 Task: Find connections with filter location Llucmajor with filter topic #branding with filter profile language French with filter current company ICICI Bank with filter school Noida International University with filter industry Executive Search Services with filter service category HR Consulting with filter keywords title Accounts Payable/Receivable Clerk
Action: Mouse moved to (492, 57)
Screenshot: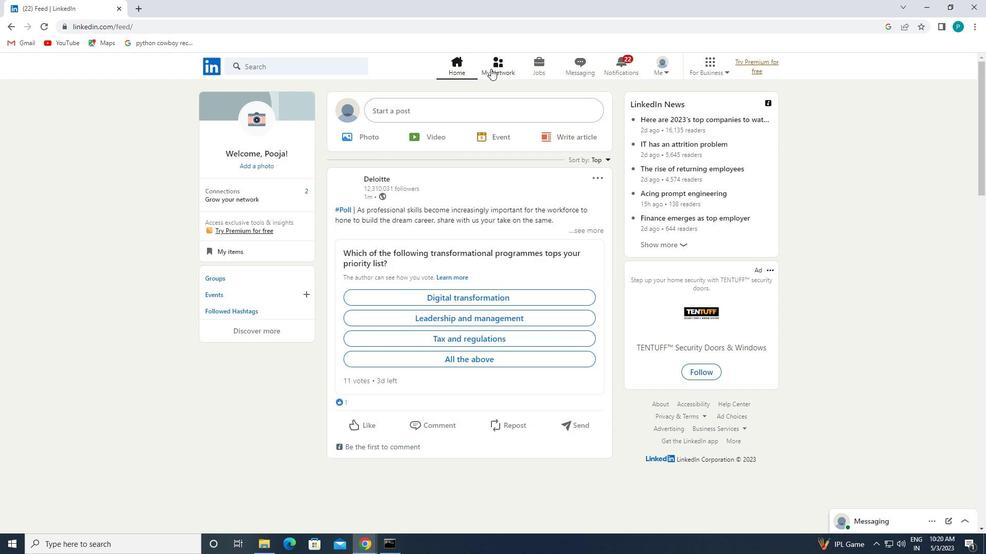
Action: Mouse pressed left at (492, 57)
Screenshot: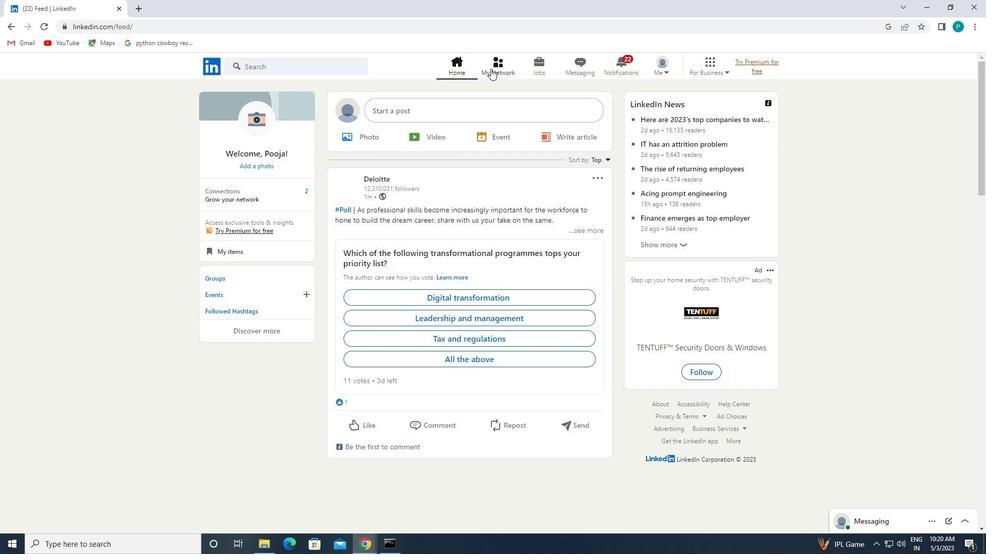 
Action: Mouse moved to (299, 120)
Screenshot: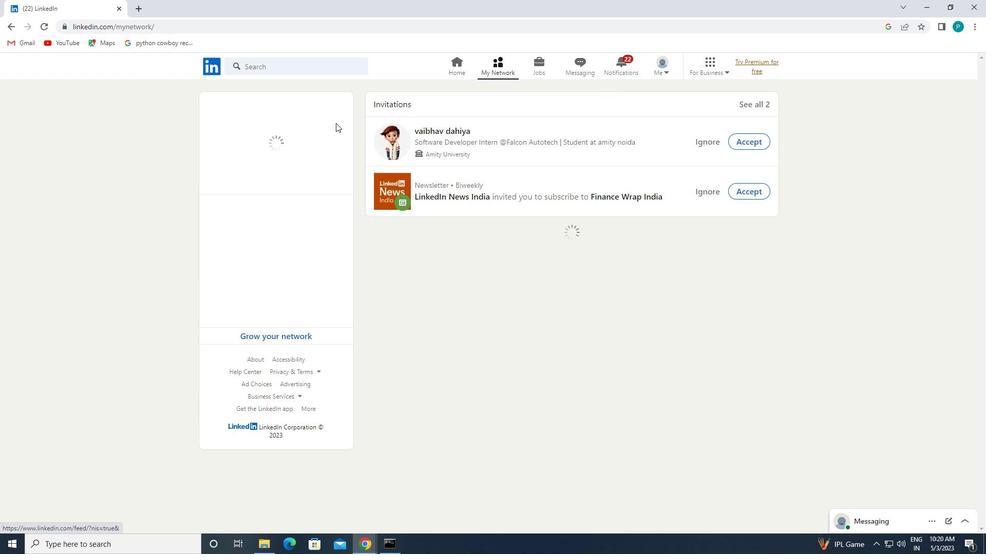 
Action: Mouse pressed left at (299, 120)
Screenshot: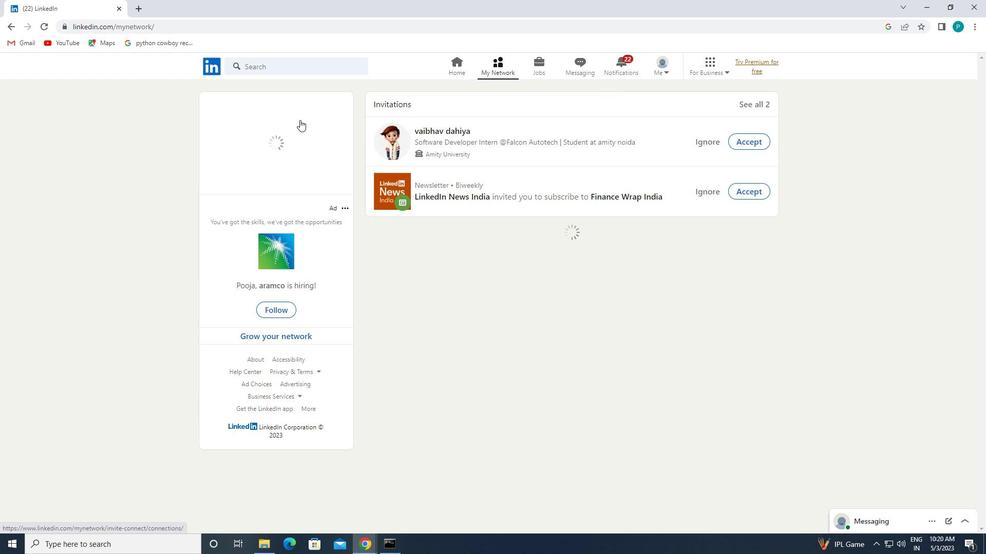 
Action: Mouse moved to (576, 126)
Screenshot: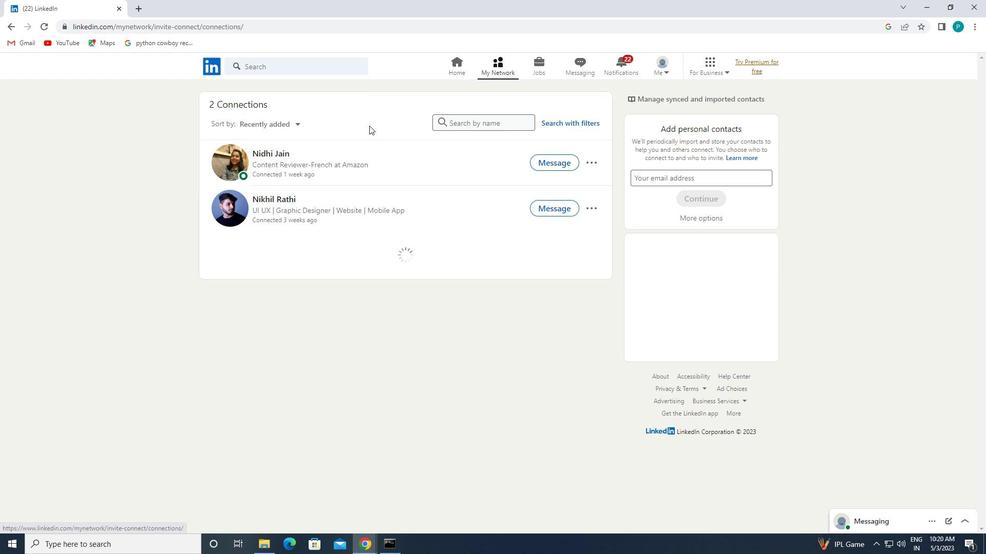 
Action: Mouse pressed left at (576, 126)
Screenshot: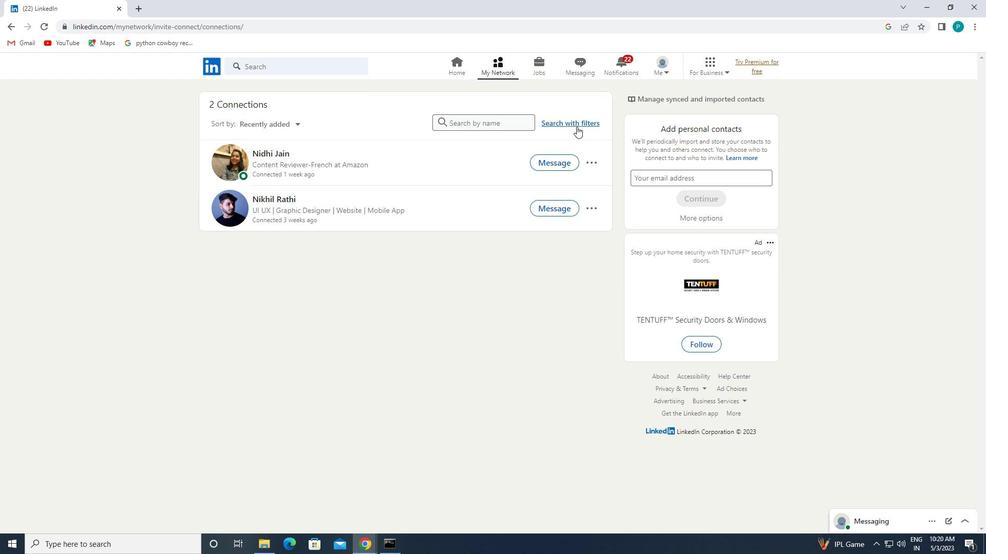 
Action: Mouse moved to (521, 100)
Screenshot: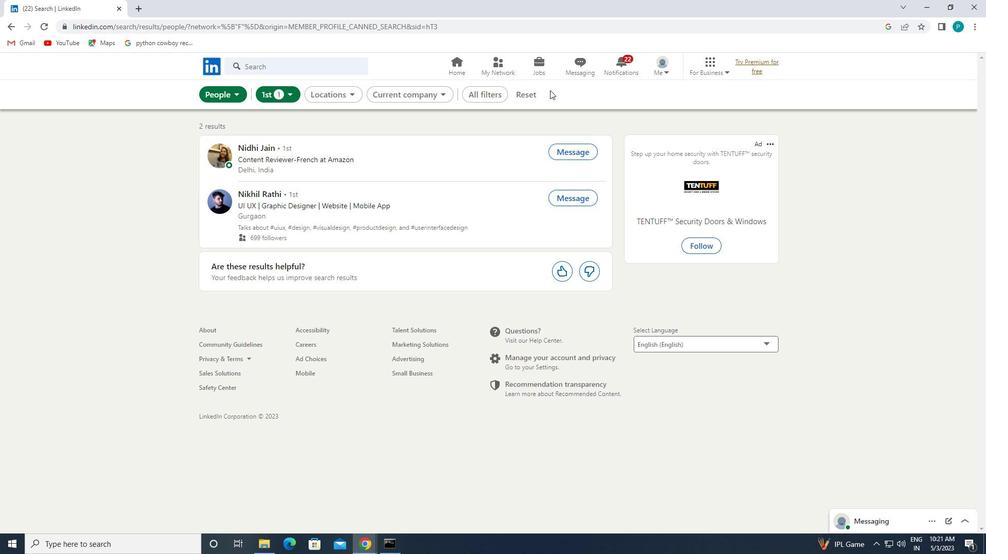 
Action: Mouse pressed left at (521, 100)
Screenshot: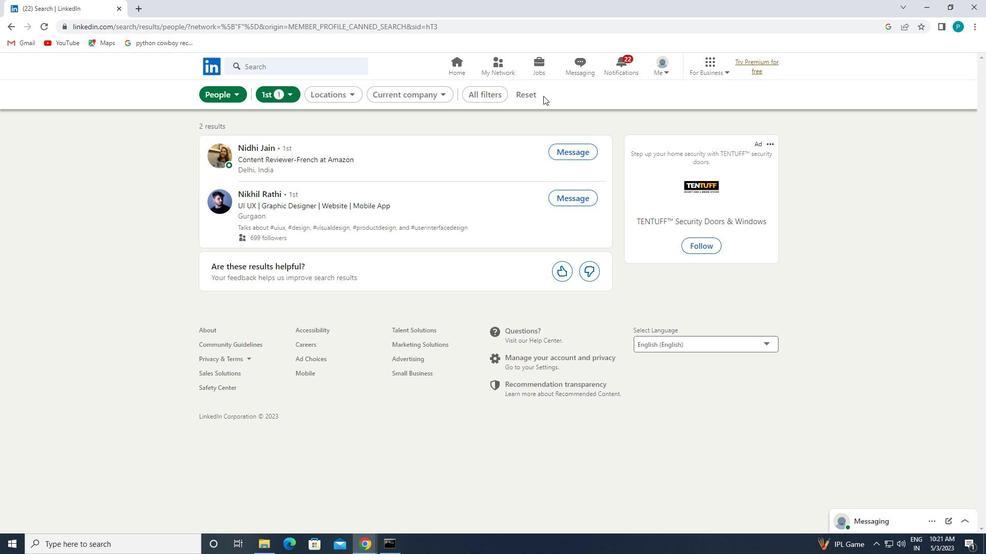 
Action: Mouse moved to (500, 91)
Screenshot: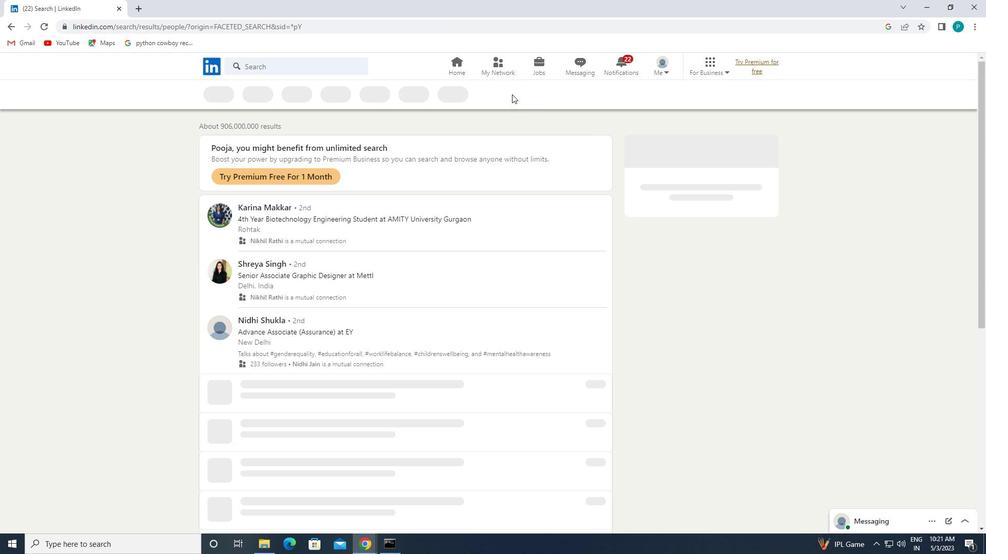 
Action: Mouse pressed left at (500, 91)
Screenshot: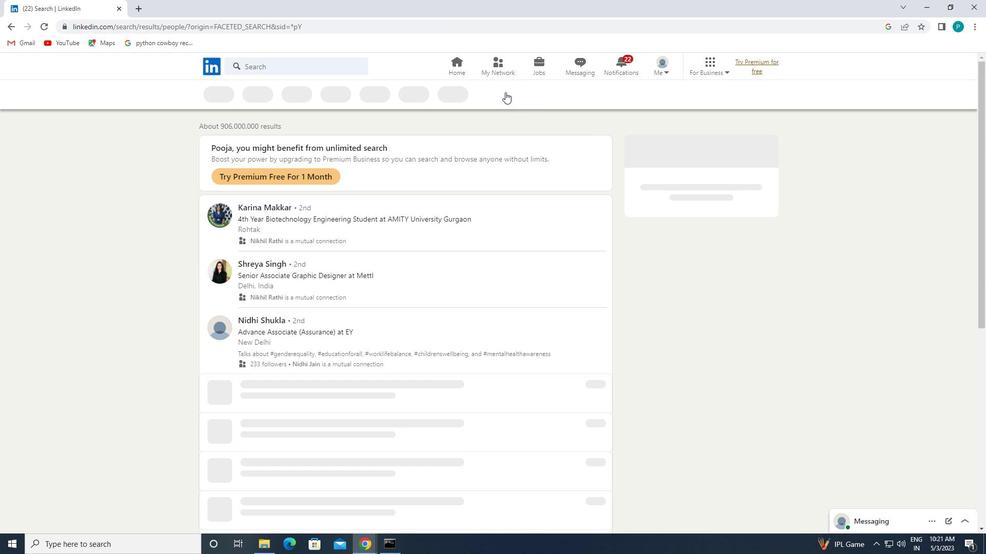 
Action: Mouse moved to (789, 353)
Screenshot: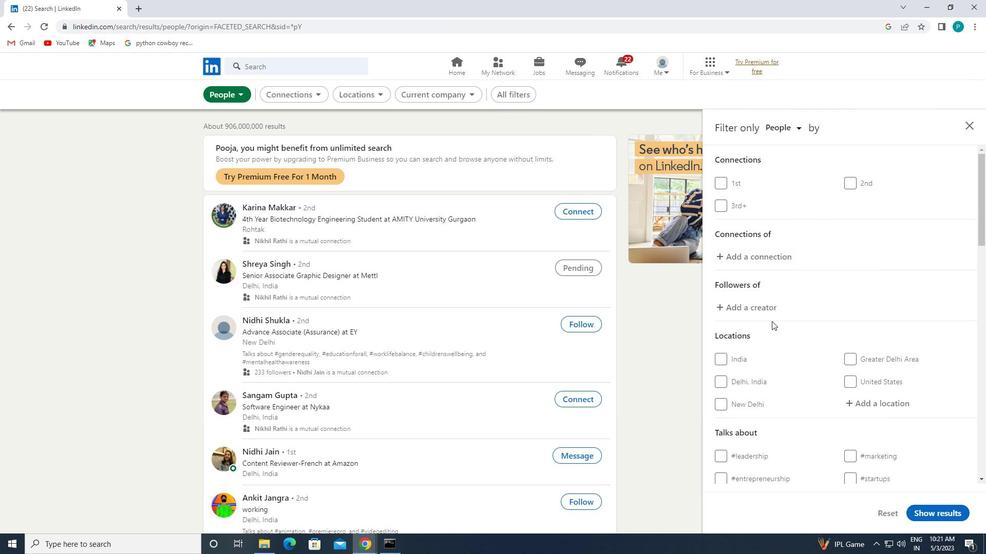 
Action: Mouse scrolled (789, 352) with delta (0, 0)
Screenshot: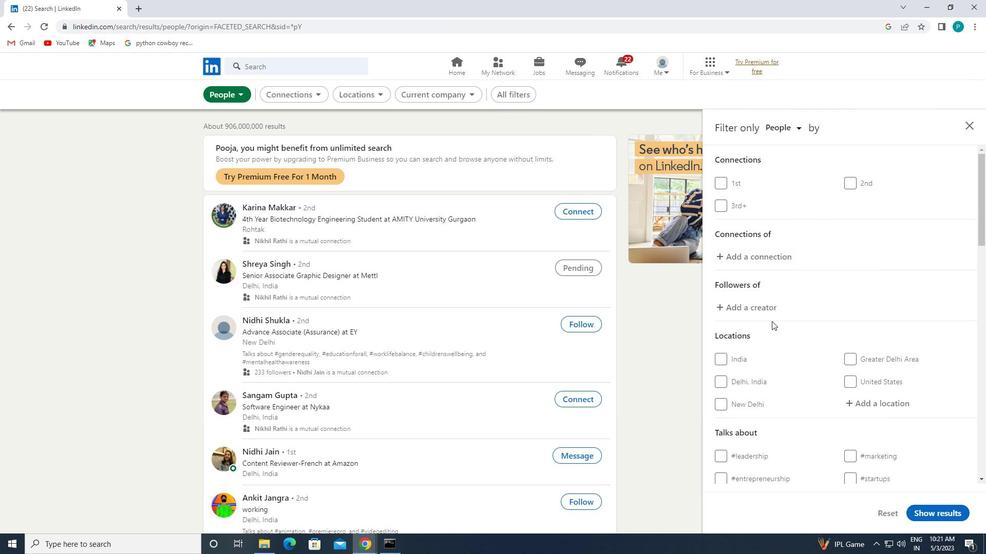 
Action: Mouse moved to (792, 353)
Screenshot: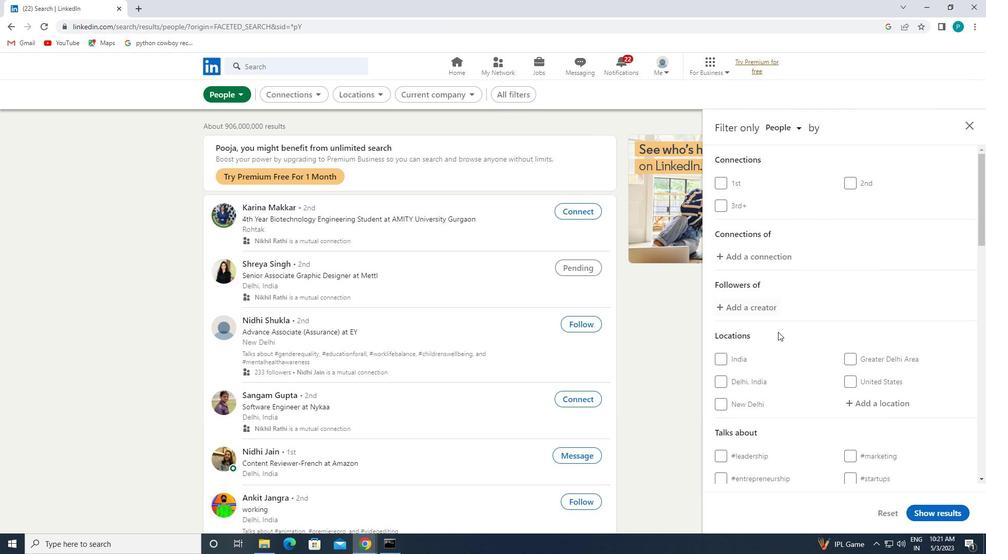 
Action: Mouse scrolled (792, 353) with delta (0, 0)
Screenshot: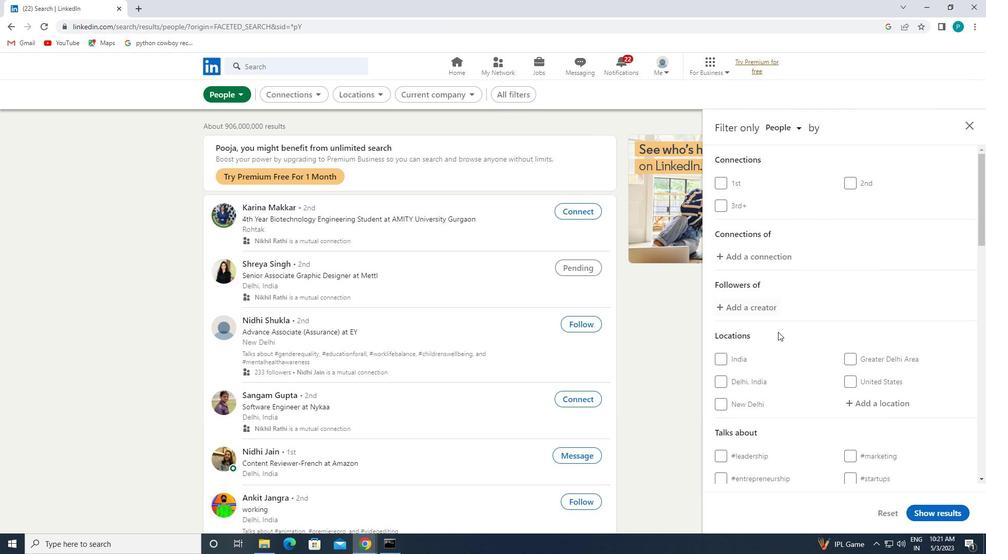 
Action: Mouse moved to (856, 300)
Screenshot: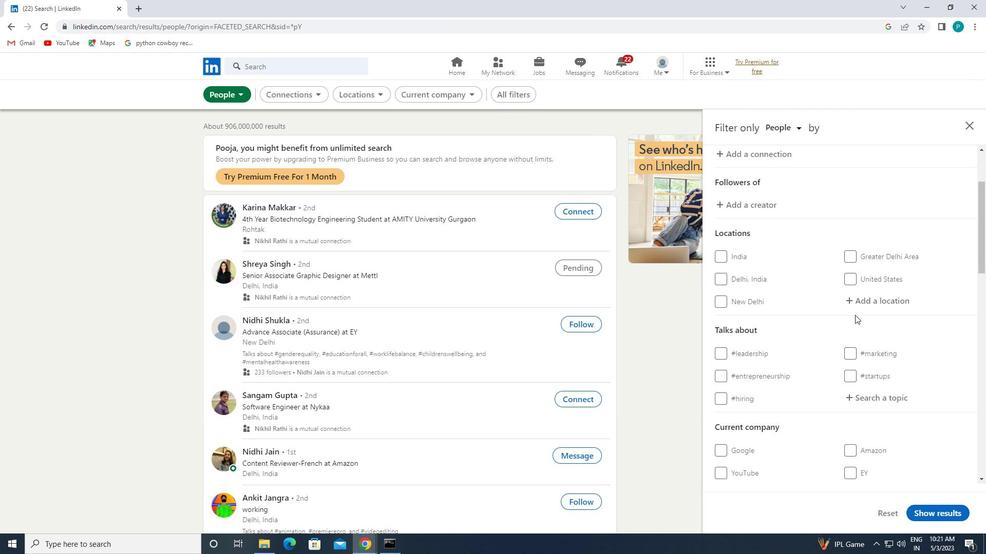 
Action: Mouse pressed left at (856, 300)
Screenshot: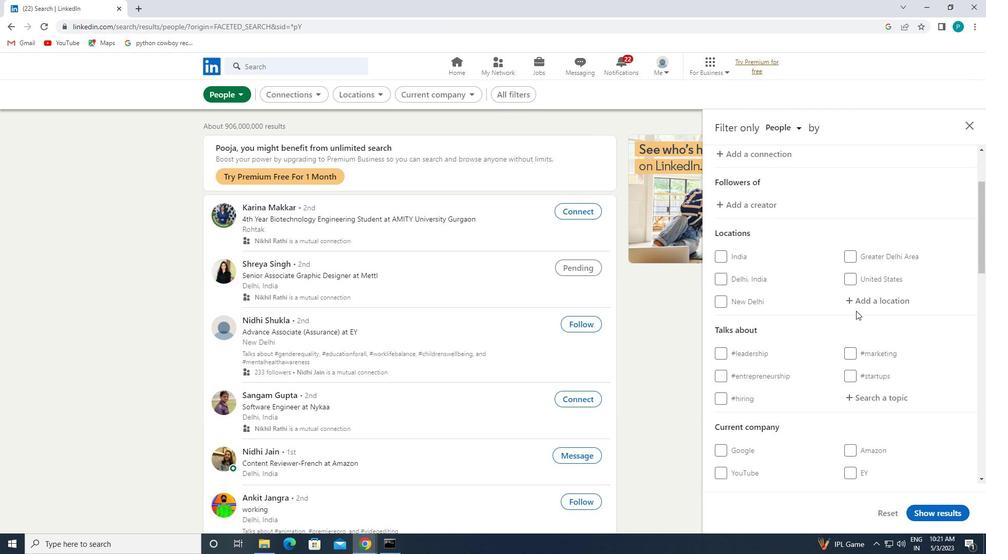 
Action: Mouse moved to (858, 311)
Screenshot: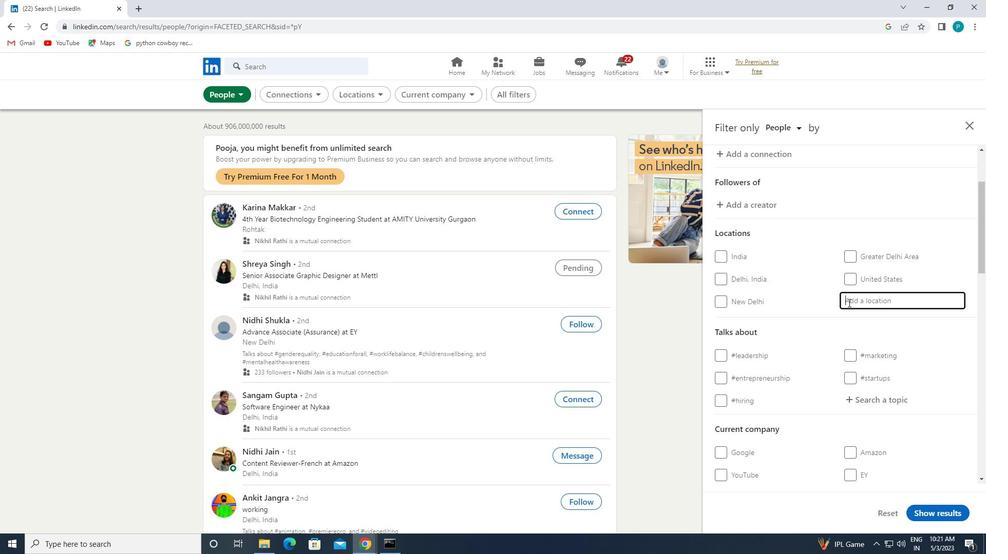 
Action: Key pressed <Key.caps_lock>l<Key.caps_lock>ul<Key.backspace><Key.backspace>lumajor
Screenshot: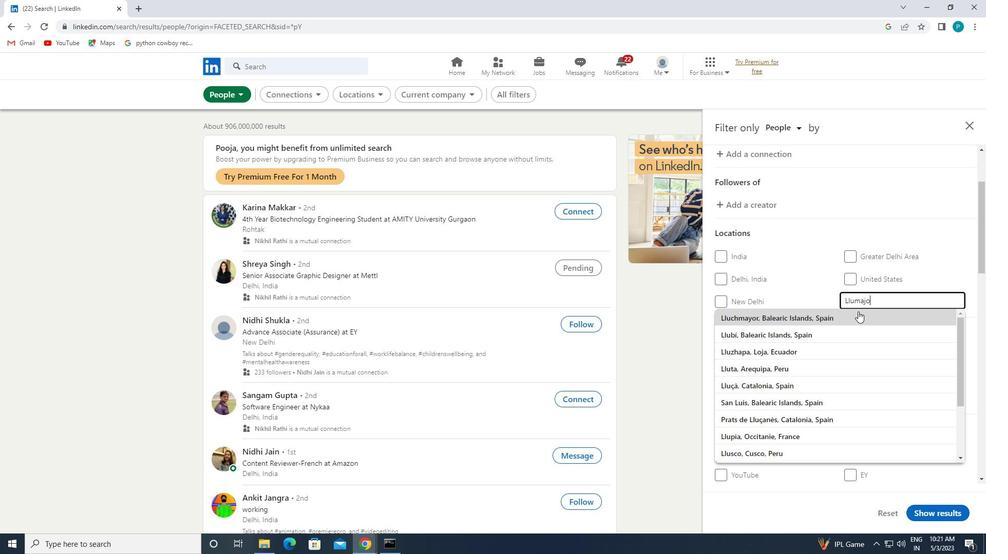 
Action: Mouse moved to (854, 300)
Screenshot: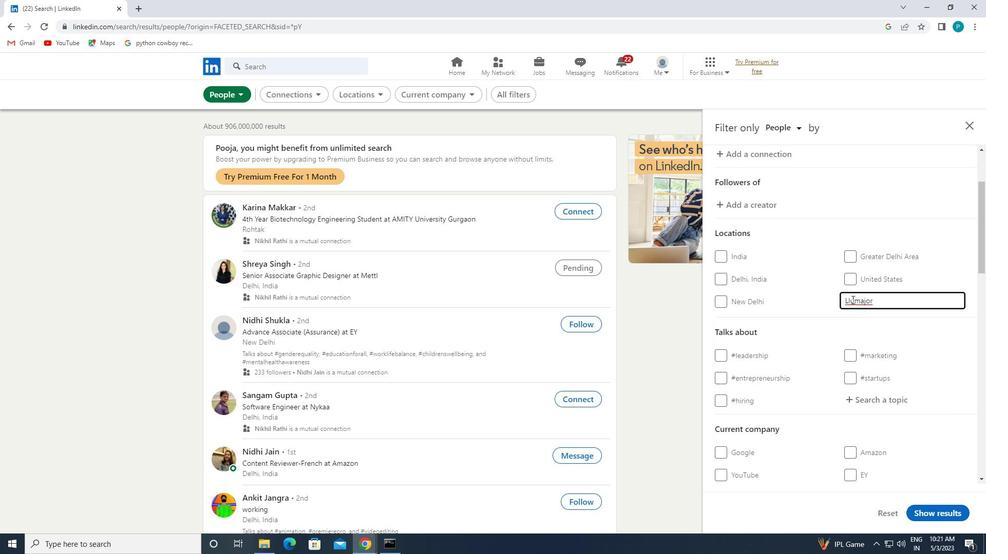
Action: Mouse pressed left at (854, 300)
Screenshot: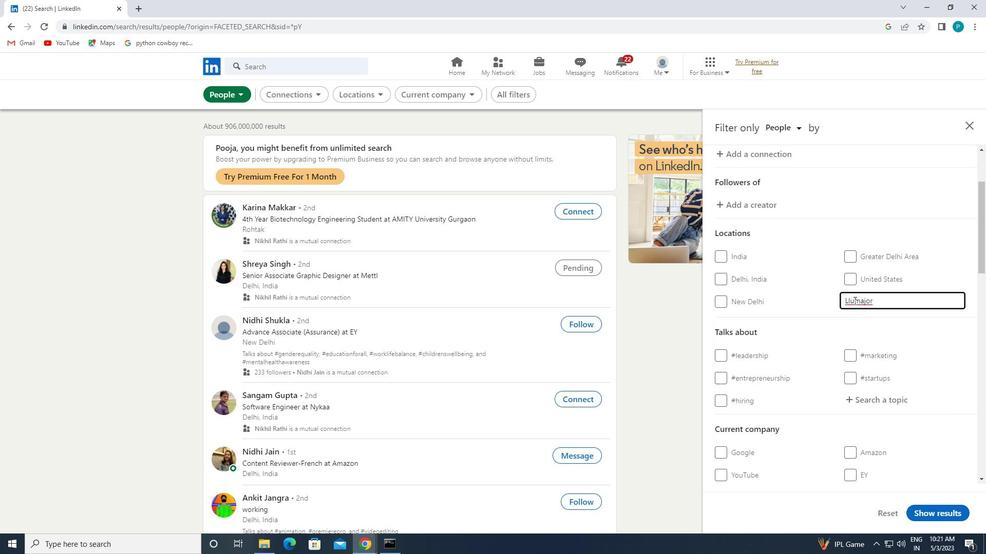 
Action: Mouse moved to (844, 315)
Screenshot: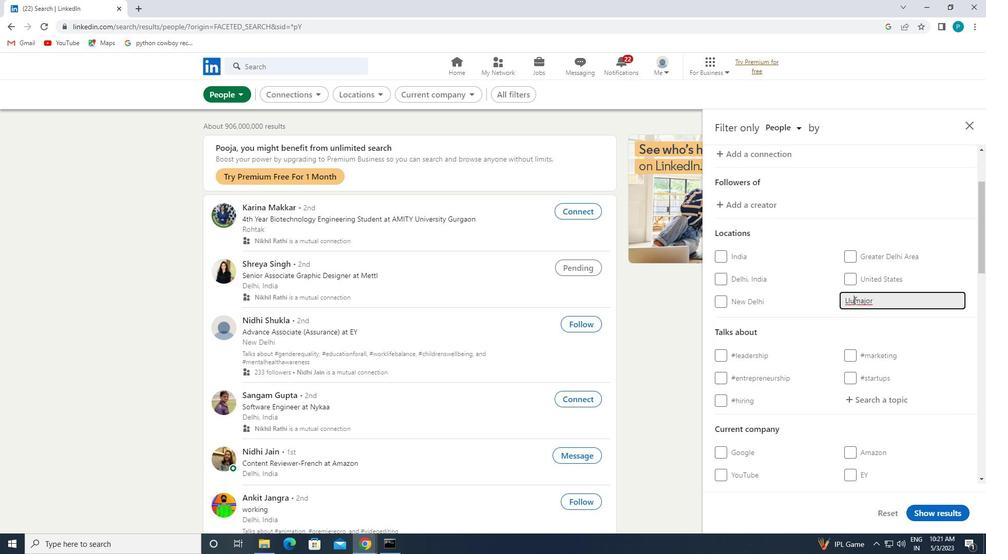 
Action: Key pressed c
Screenshot: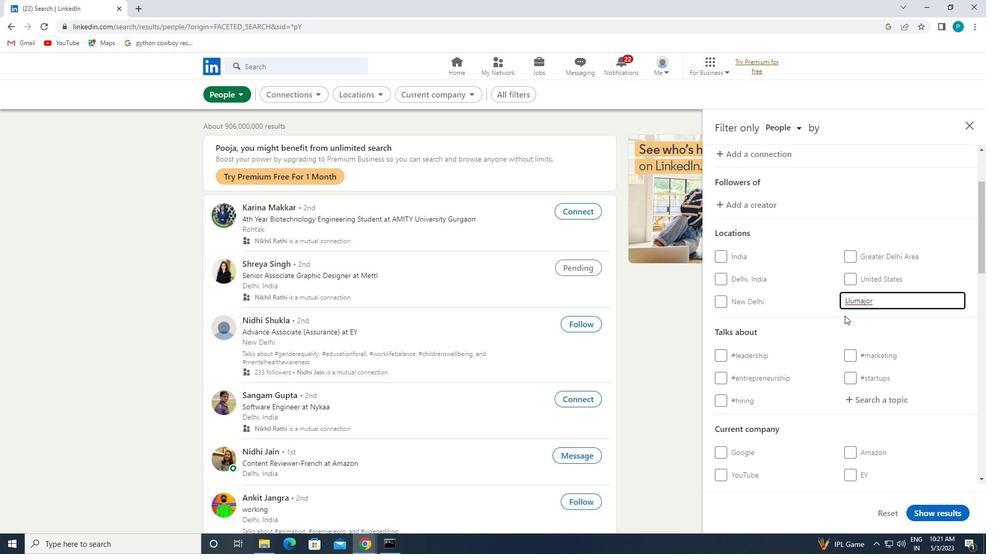 
Action: Mouse moved to (852, 317)
Screenshot: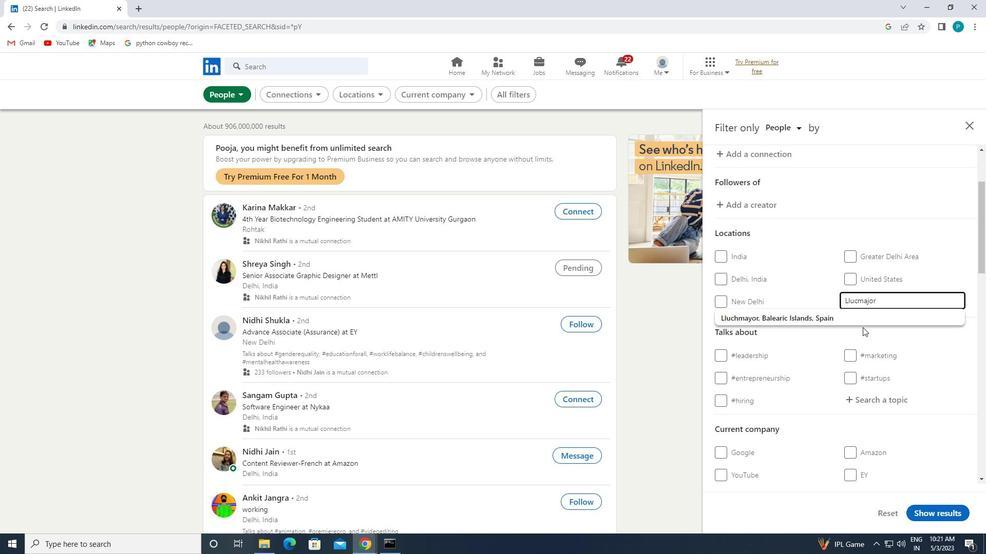 
Action: Mouse pressed left at (852, 317)
Screenshot: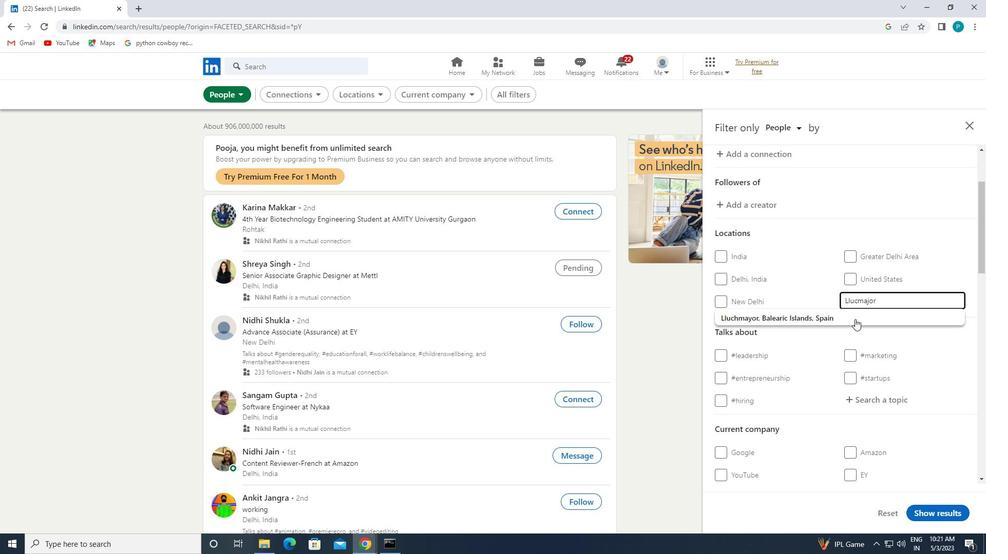 
Action: Mouse moved to (909, 378)
Screenshot: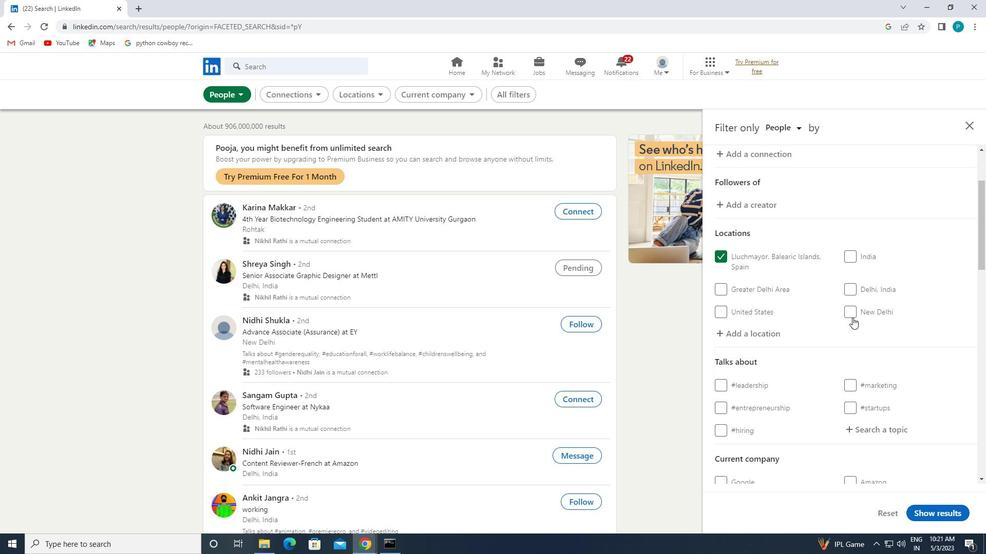 
Action: Mouse scrolled (909, 377) with delta (0, 0)
Screenshot: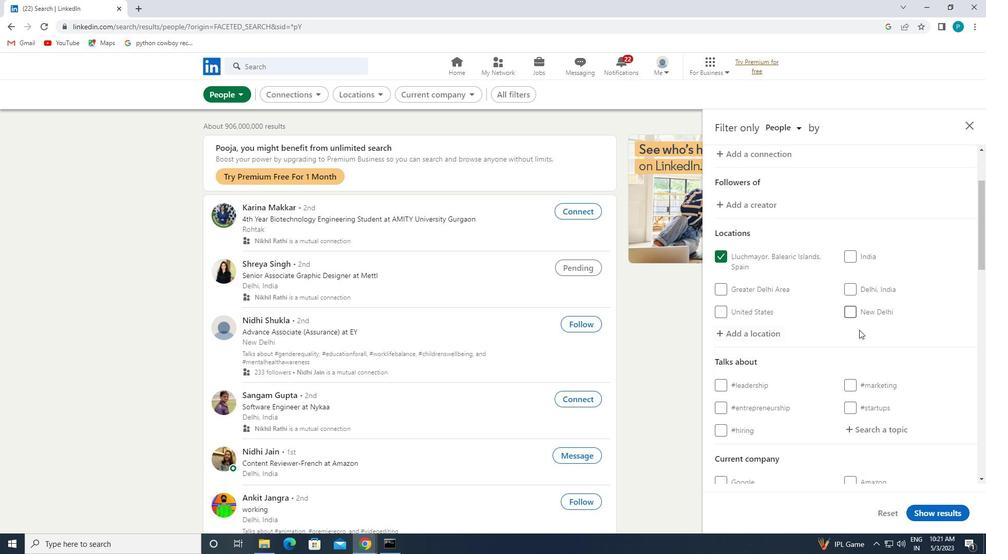 
Action: Mouse moved to (877, 375)
Screenshot: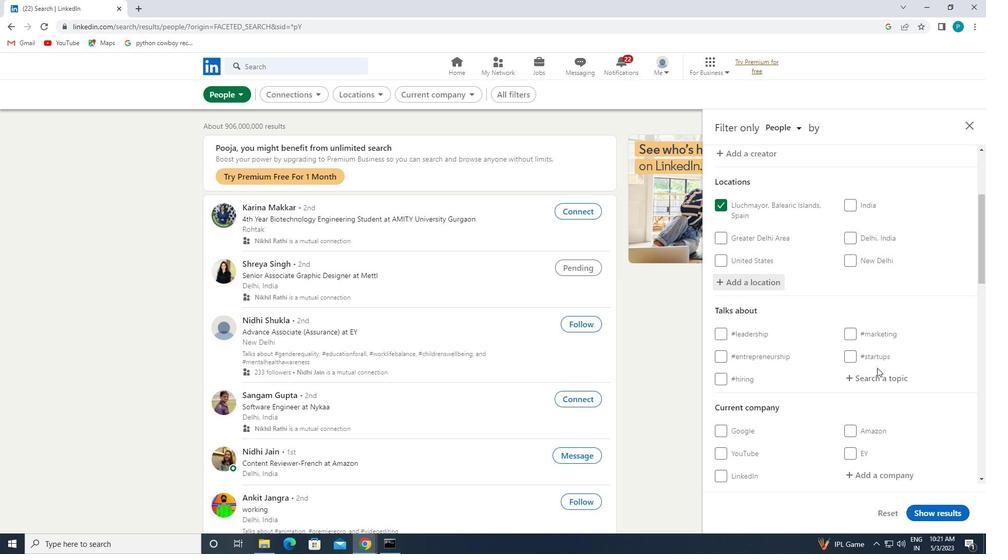 
Action: Mouse pressed left at (877, 375)
Screenshot: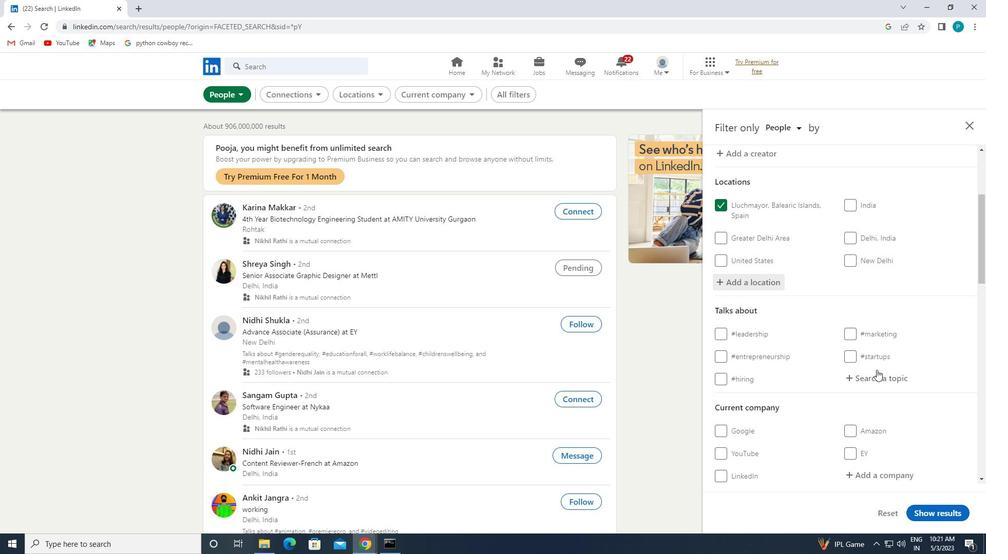 
Action: Mouse moved to (894, 387)
Screenshot: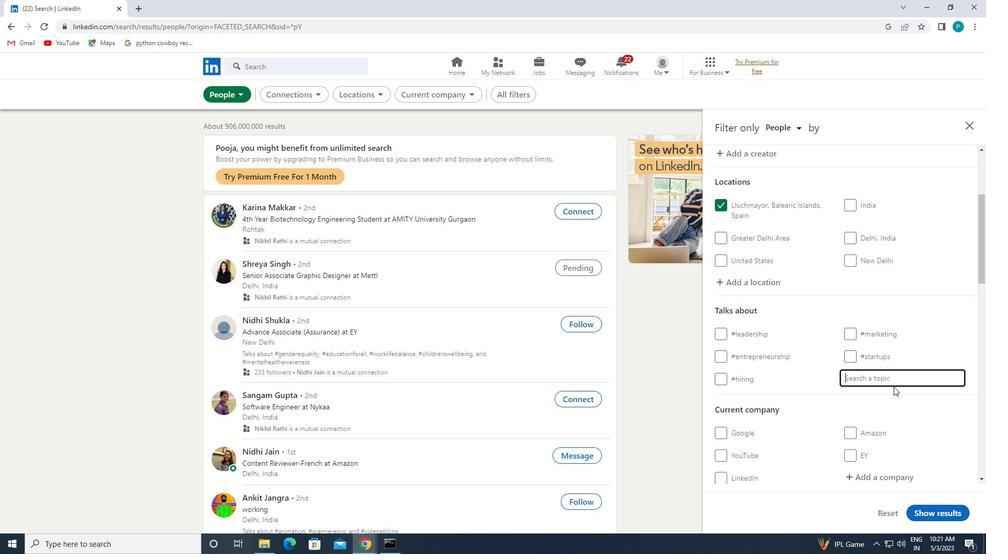 
Action: Key pressed <Key.shift>#BRANDING
Screenshot: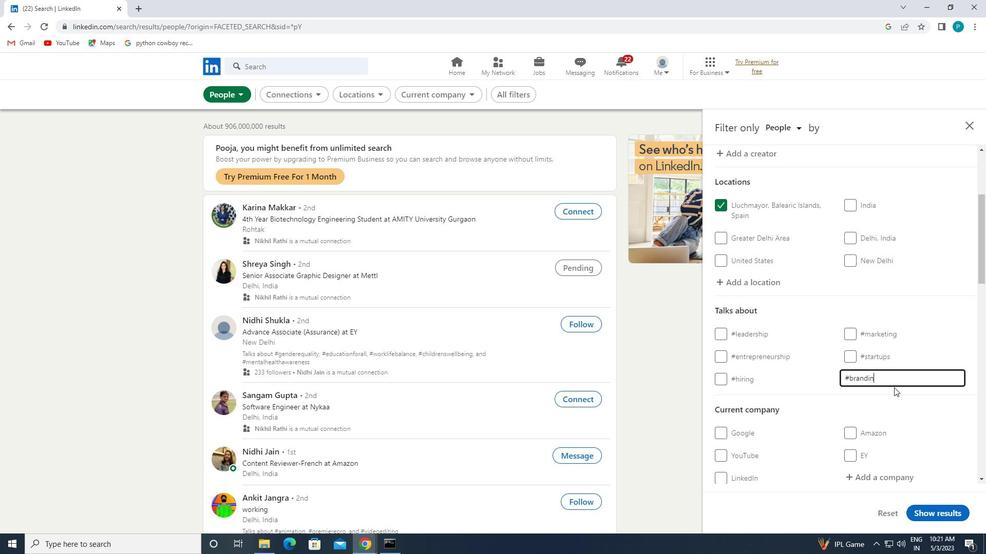 
Action: Mouse scrolled (894, 387) with delta (0, 0)
Screenshot: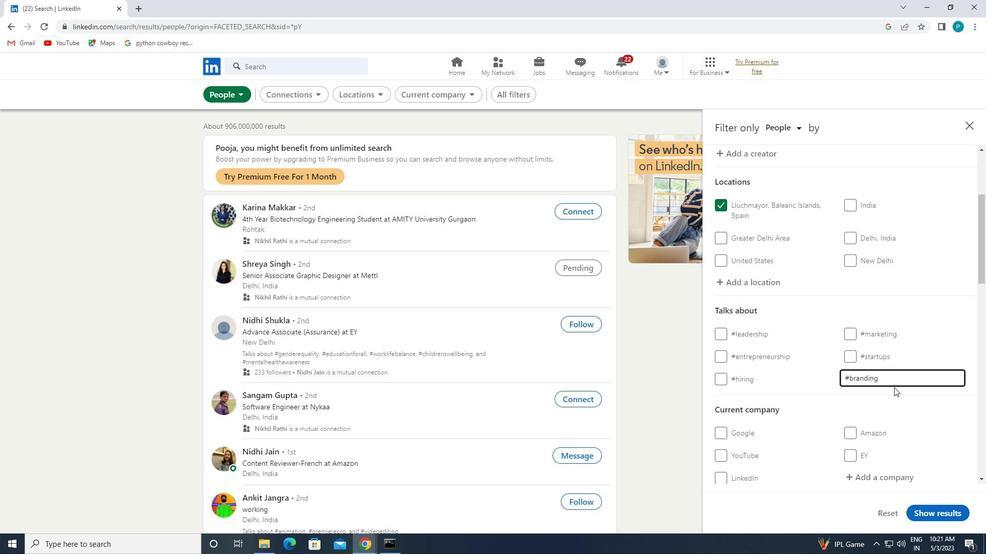 
Action: Mouse scrolled (894, 387) with delta (0, 0)
Screenshot: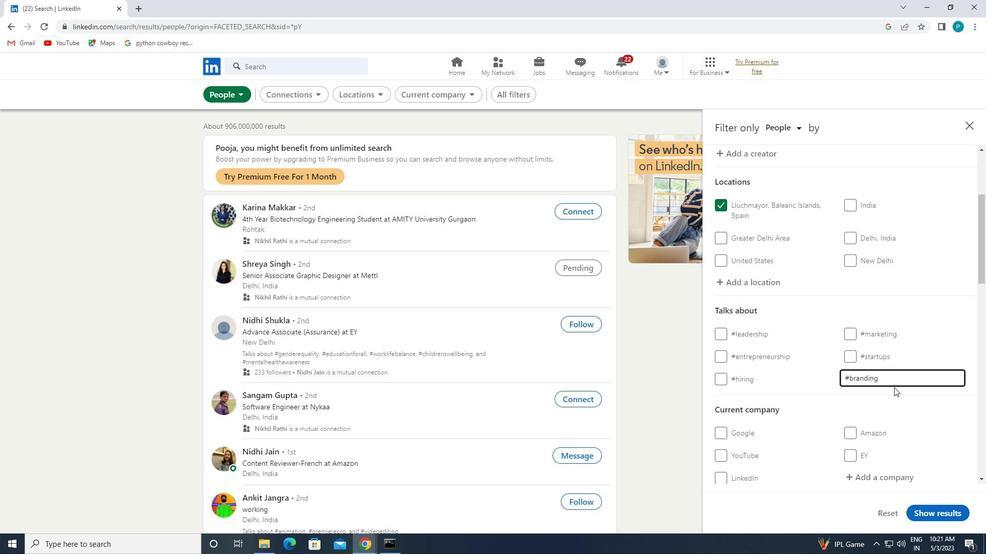 
Action: Mouse scrolled (894, 387) with delta (0, 0)
Screenshot: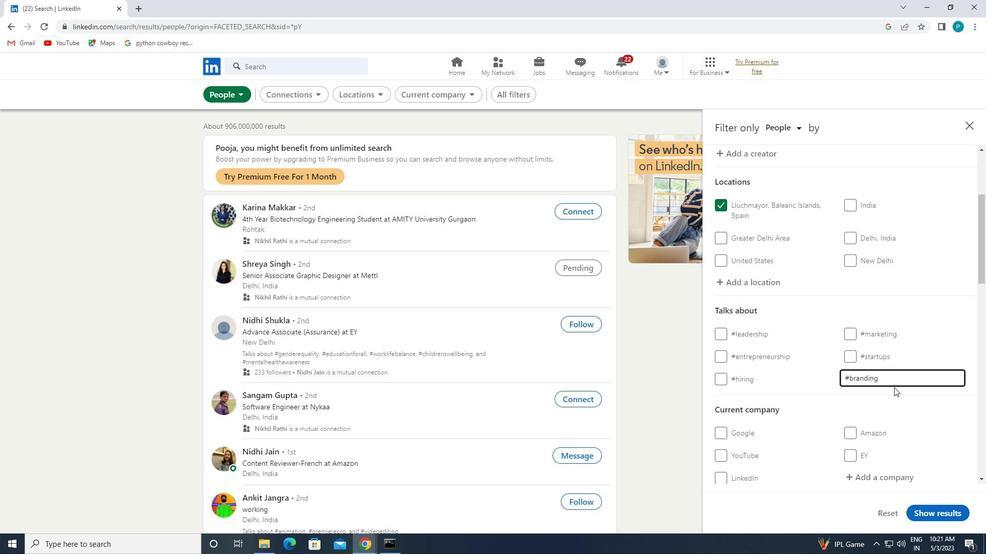 
Action: Mouse moved to (816, 386)
Screenshot: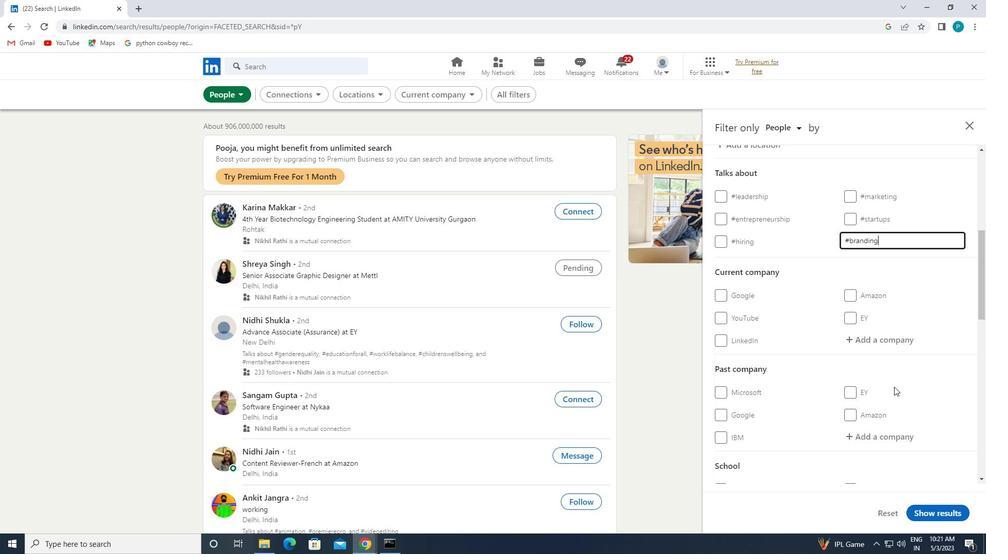 
Action: Mouse scrolled (816, 385) with delta (0, 0)
Screenshot: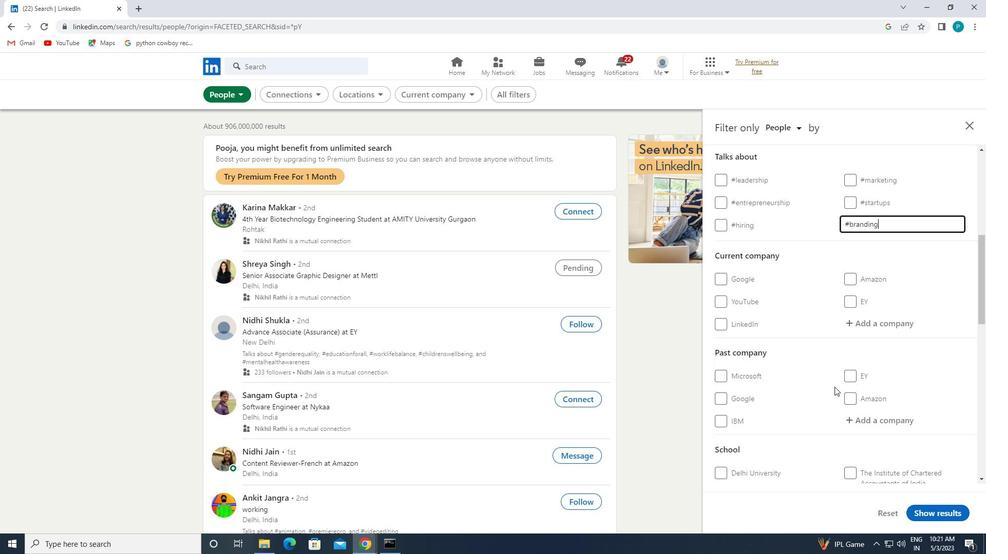
Action: Mouse scrolled (816, 385) with delta (0, 0)
Screenshot: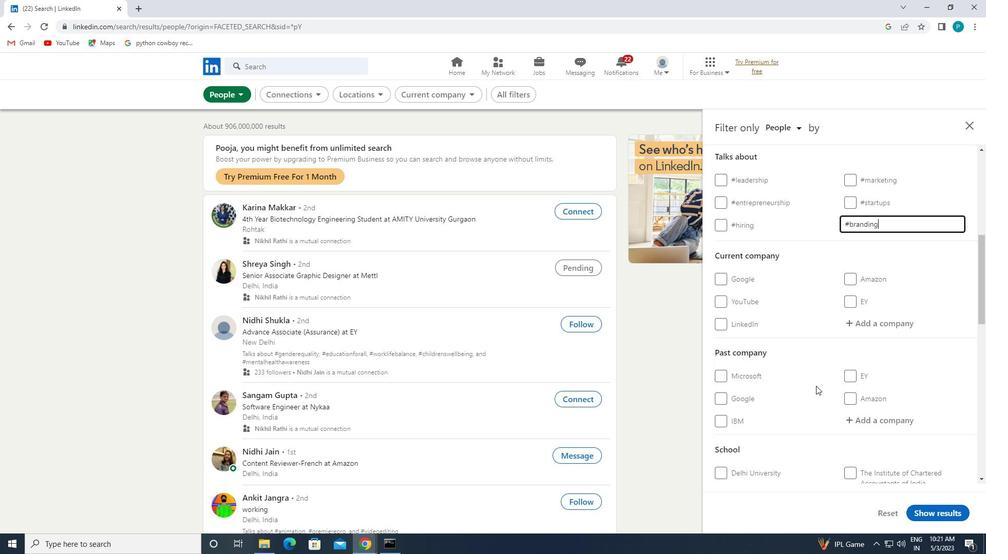 
Action: Mouse moved to (780, 377)
Screenshot: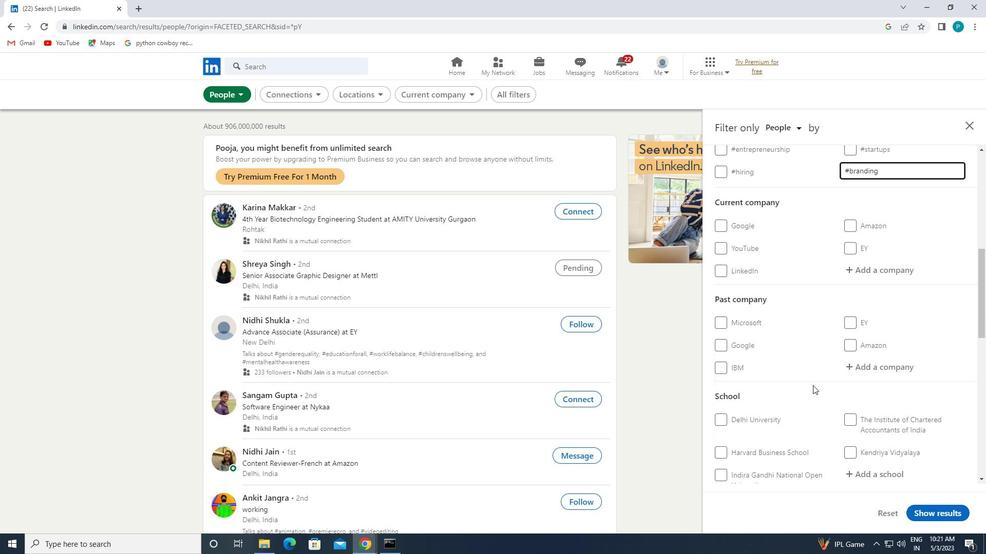 
Action: Mouse scrolled (780, 377) with delta (0, 0)
Screenshot: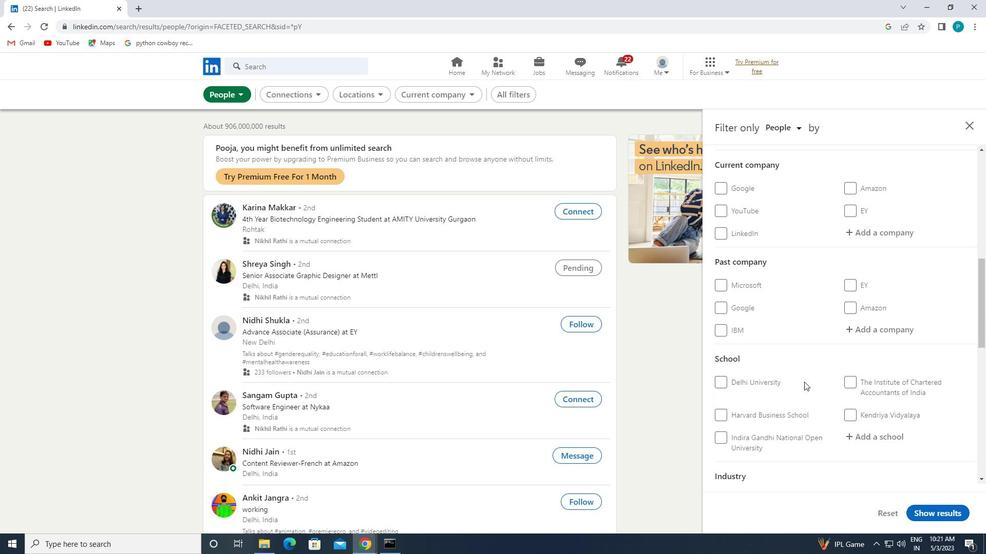
Action: Mouse scrolled (780, 377) with delta (0, 0)
Screenshot: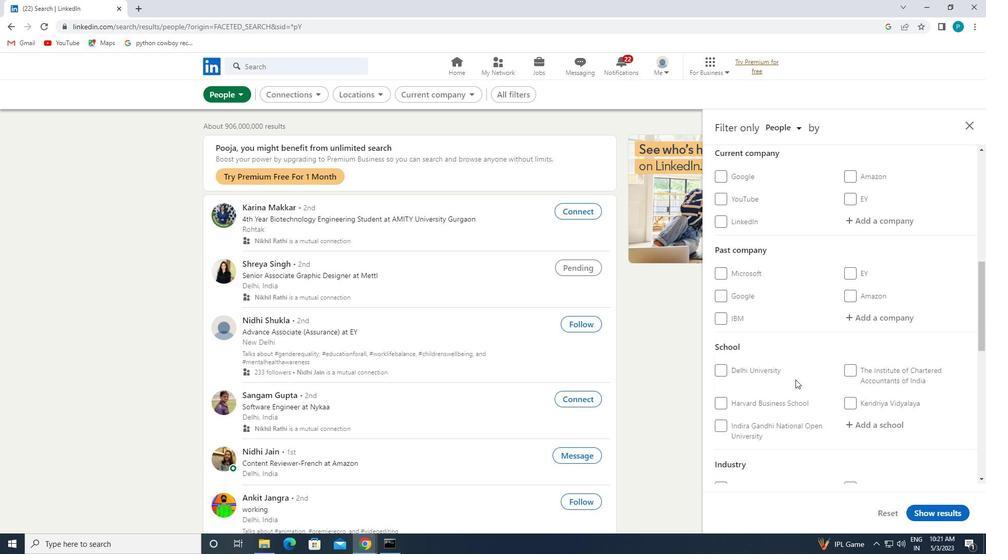 
Action: Mouse moved to (792, 363)
Screenshot: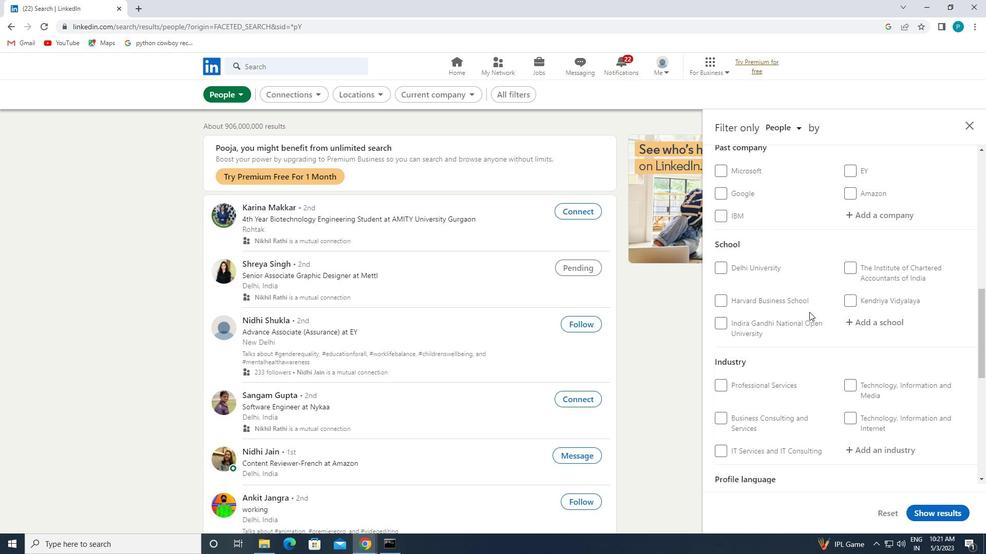 
Action: Mouse scrolled (792, 362) with delta (0, 0)
Screenshot: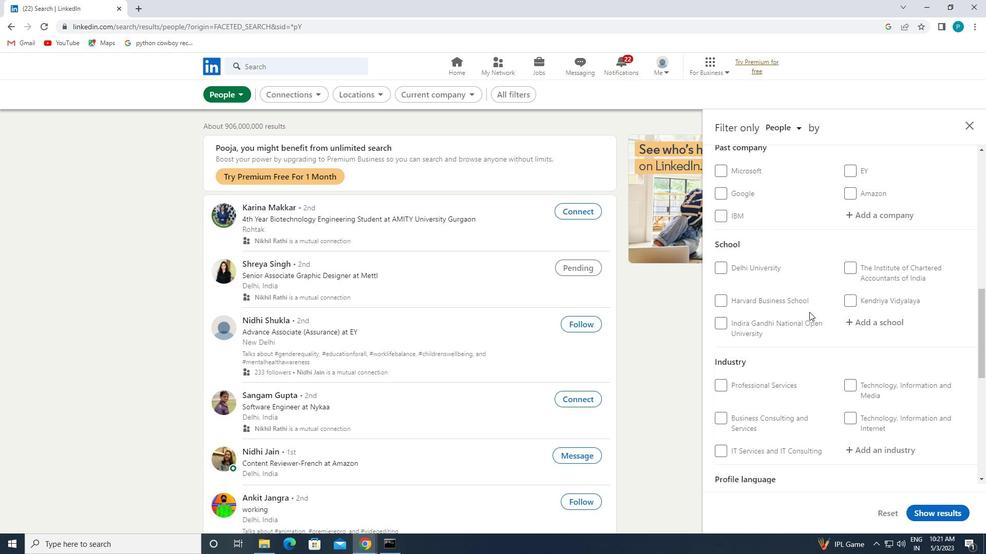 
Action: Mouse moved to (791, 364)
Screenshot: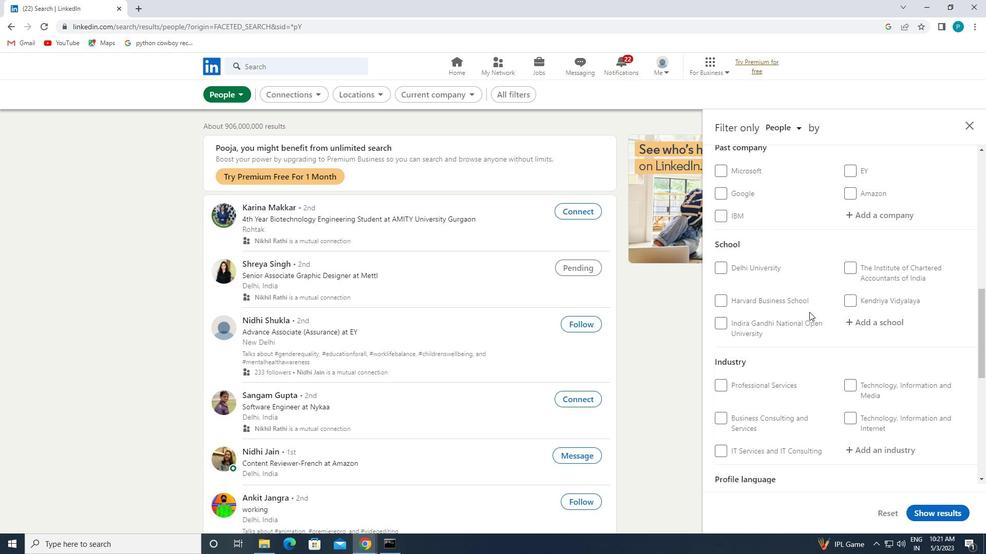 
Action: Mouse scrolled (791, 364) with delta (0, 0)
Screenshot: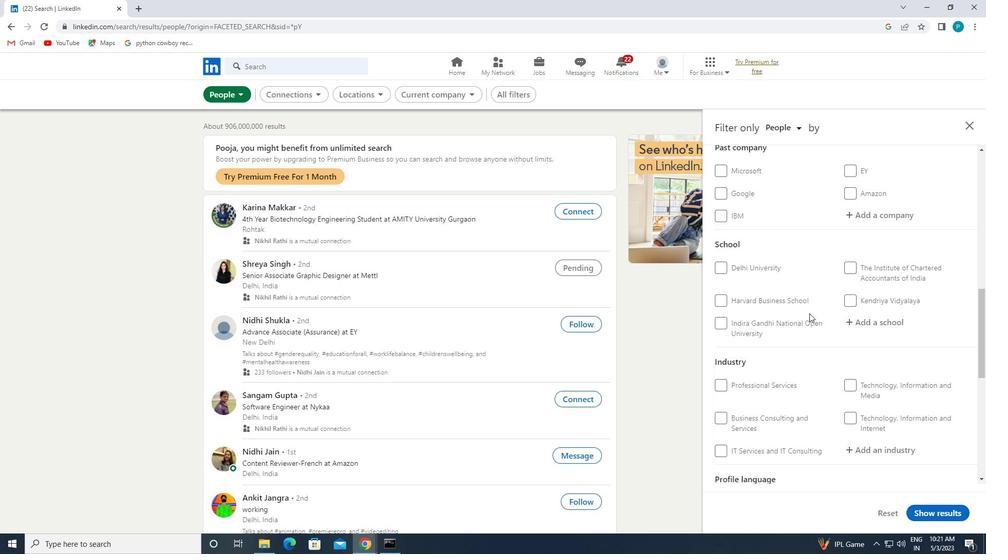
Action: Mouse moved to (861, 404)
Screenshot: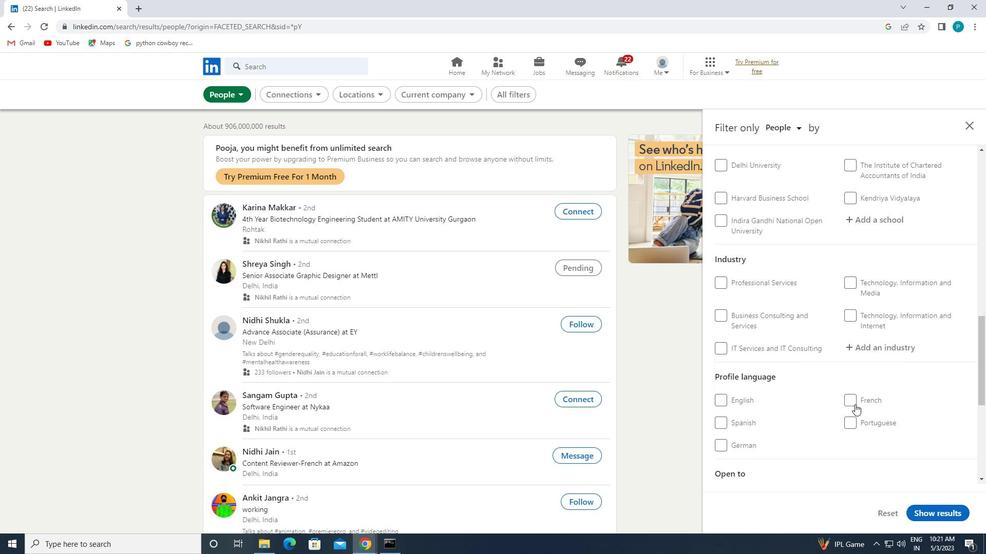 
Action: Mouse pressed left at (861, 404)
Screenshot: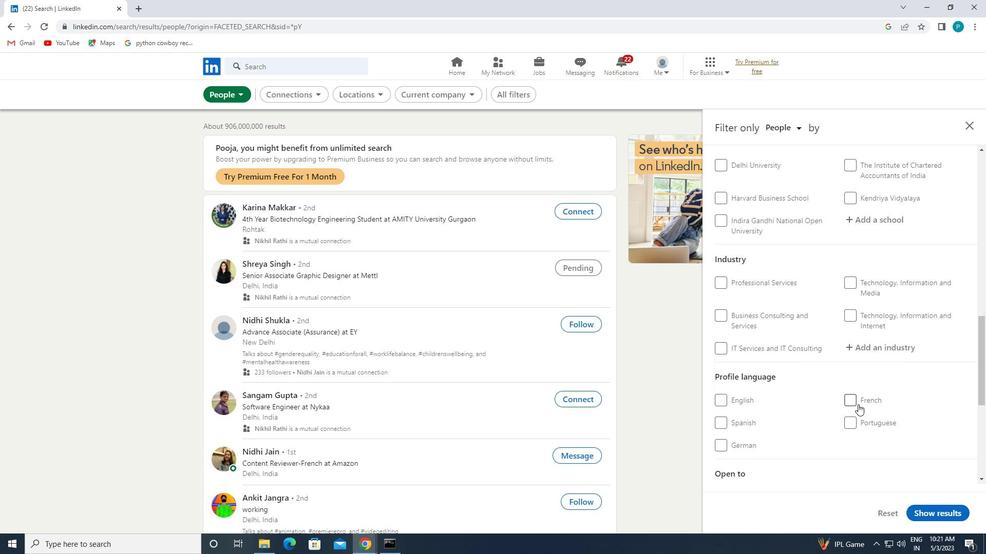 
Action: Mouse moved to (891, 310)
Screenshot: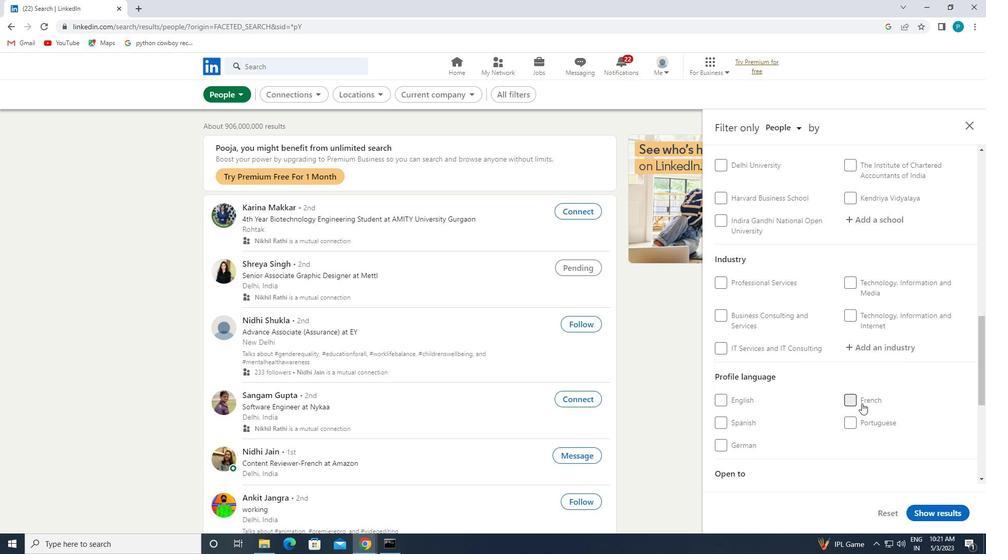 
Action: Mouse scrolled (891, 310) with delta (0, 0)
Screenshot: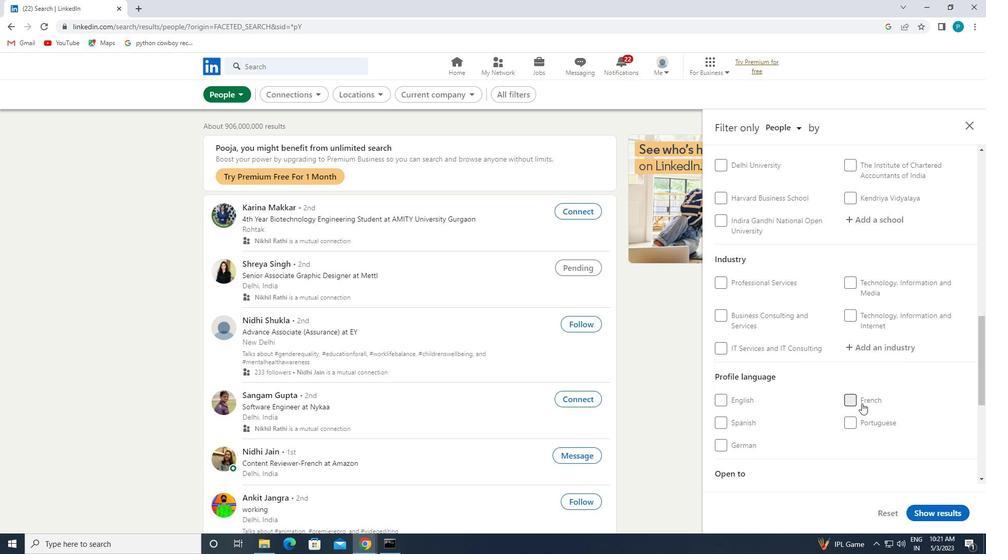 
Action: Mouse moved to (891, 309)
Screenshot: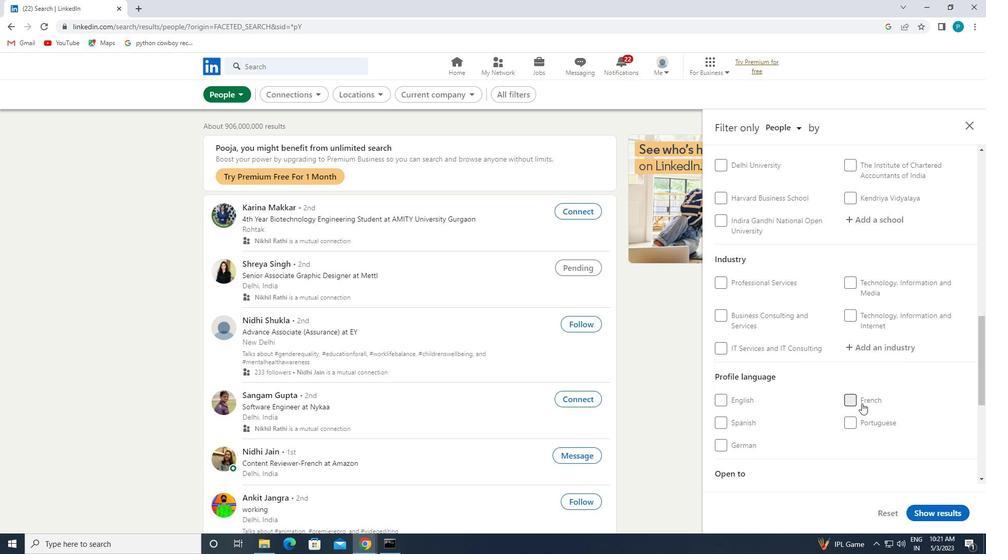 
Action: Mouse scrolled (891, 310) with delta (0, 0)
Screenshot: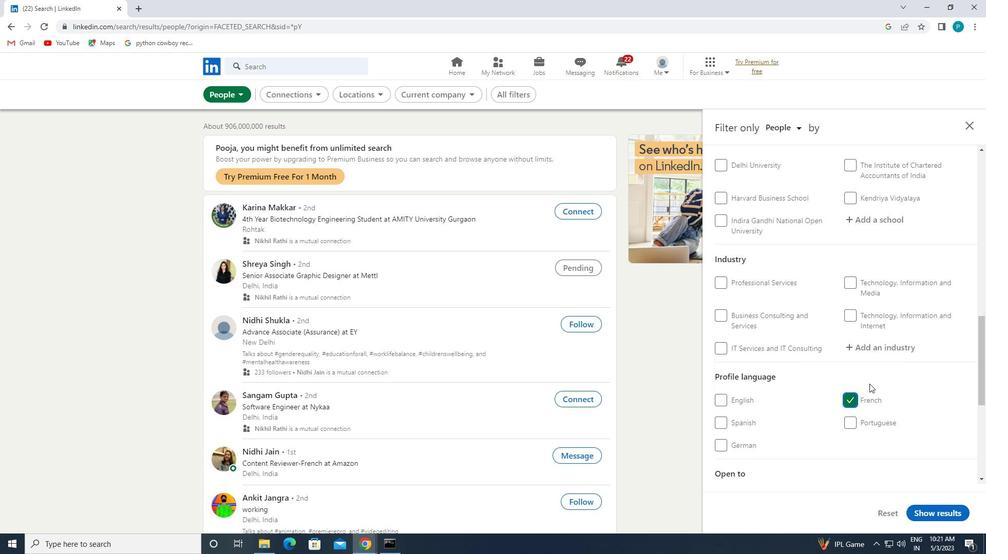 
Action: Mouse scrolled (891, 310) with delta (0, 0)
Screenshot: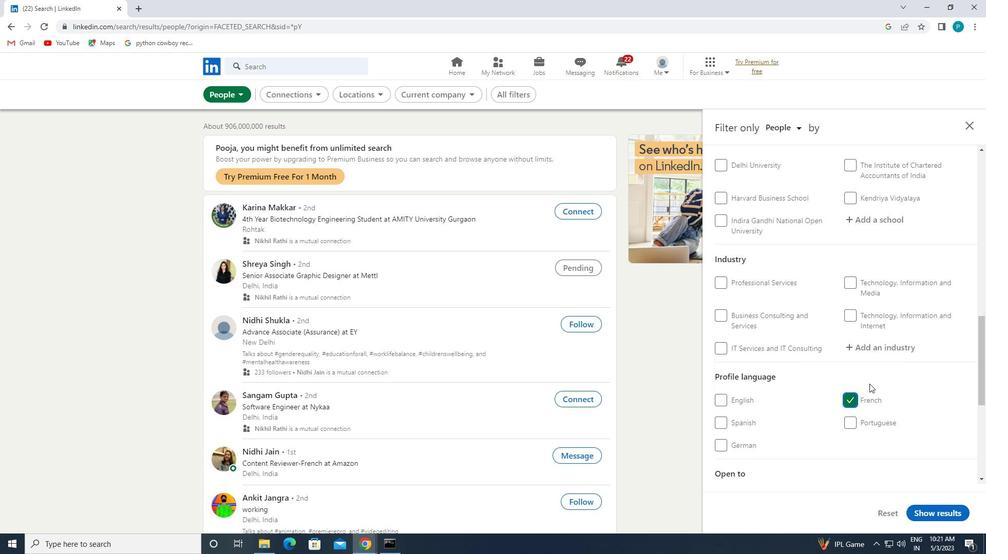 
Action: Mouse moved to (890, 295)
Screenshot: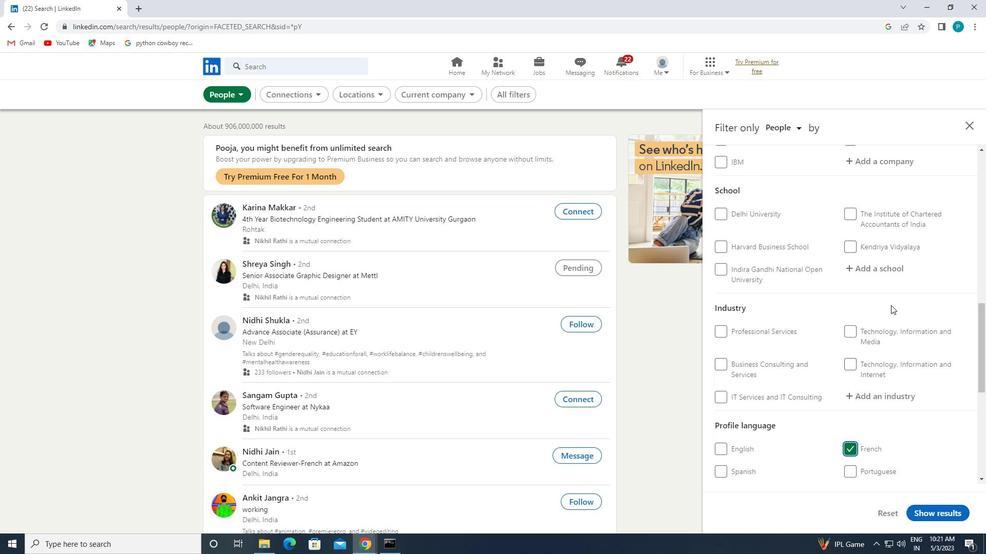 
Action: Mouse scrolled (890, 295) with delta (0, 0)
Screenshot: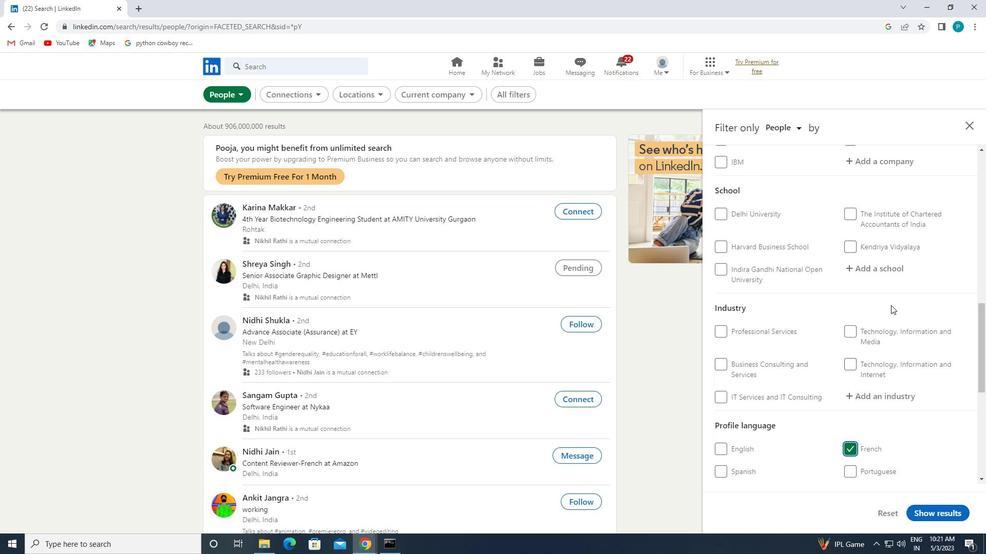 
Action: Mouse moved to (890, 294)
Screenshot: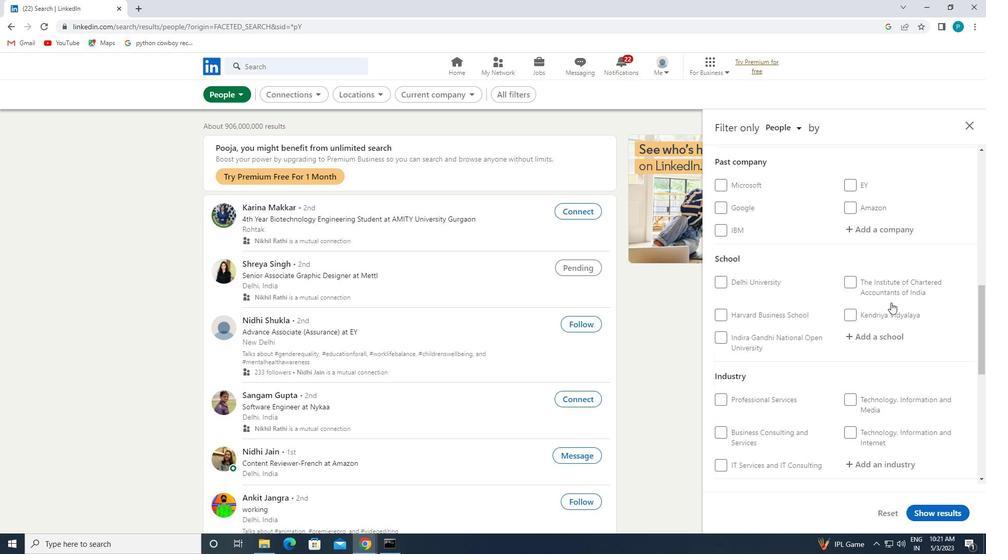 
Action: Mouse scrolled (890, 295) with delta (0, 0)
Screenshot: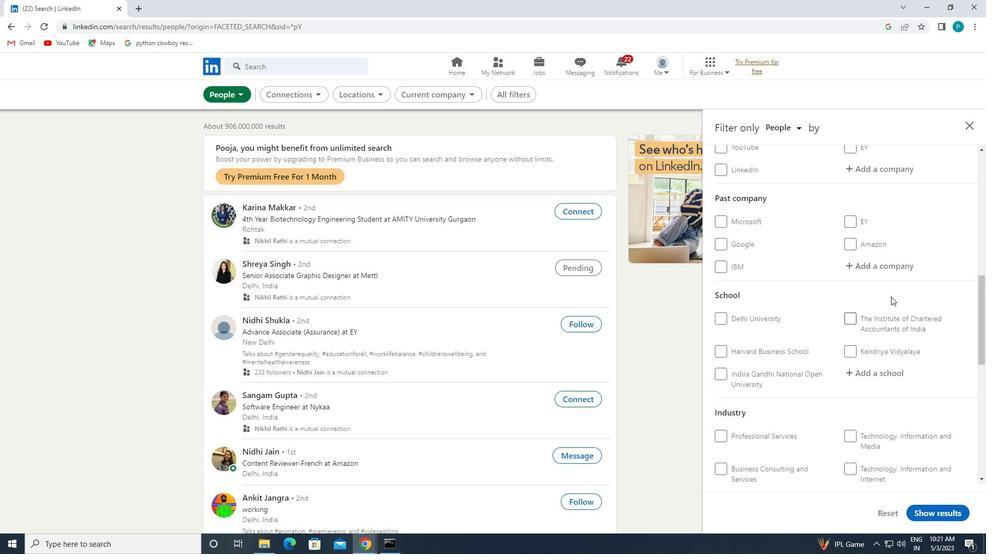 
Action: Mouse moved to (873, 282)
Screenshot: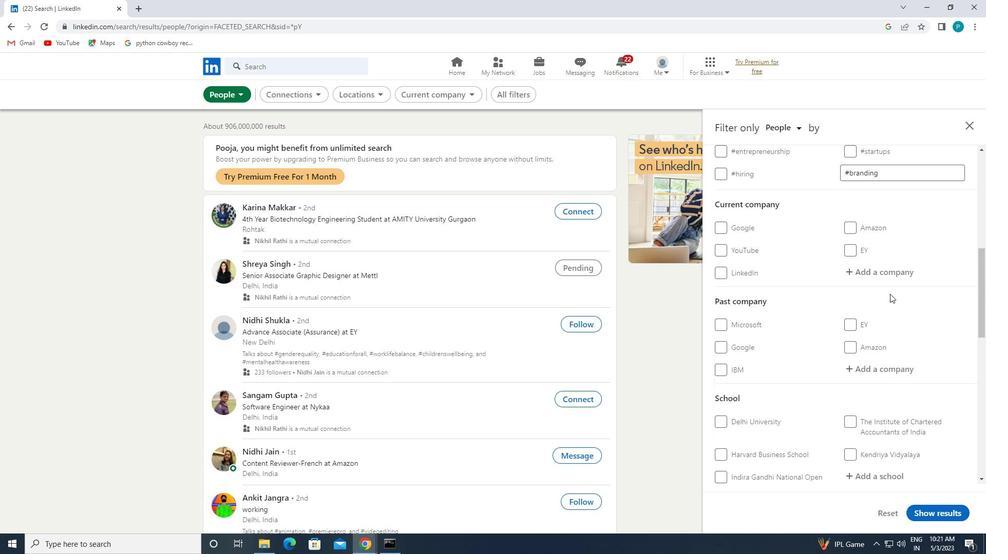 
Action: Mouse pressed left at (873, 282)
Screenshot: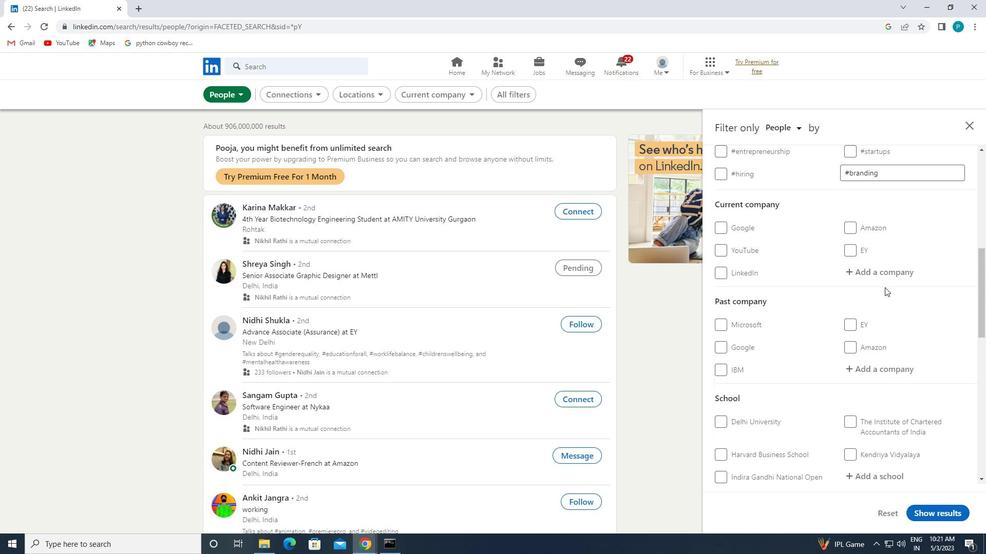 
Action: Mouse moved to (873, 280)
Screenshot: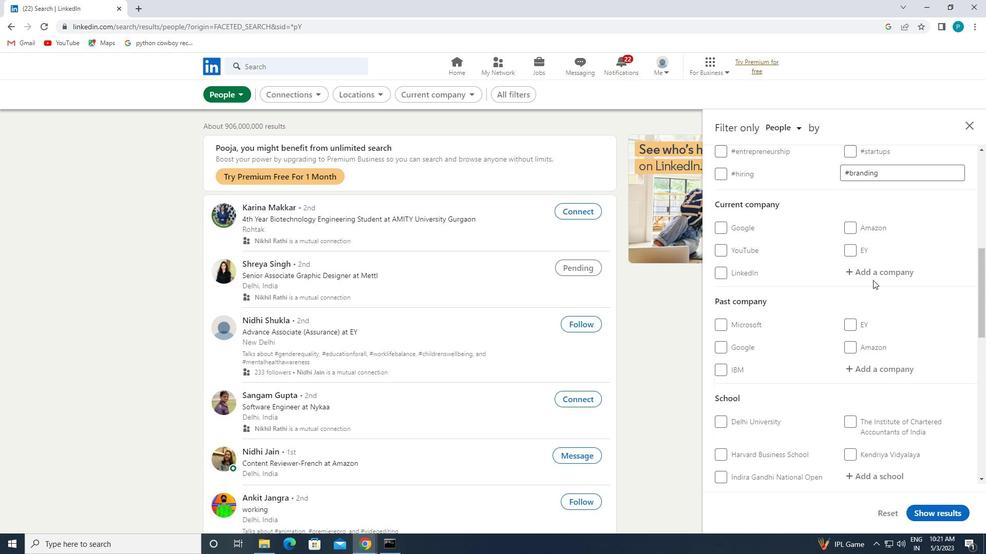 
Action: Mouse pressed left at (873, 280)
Screenshot: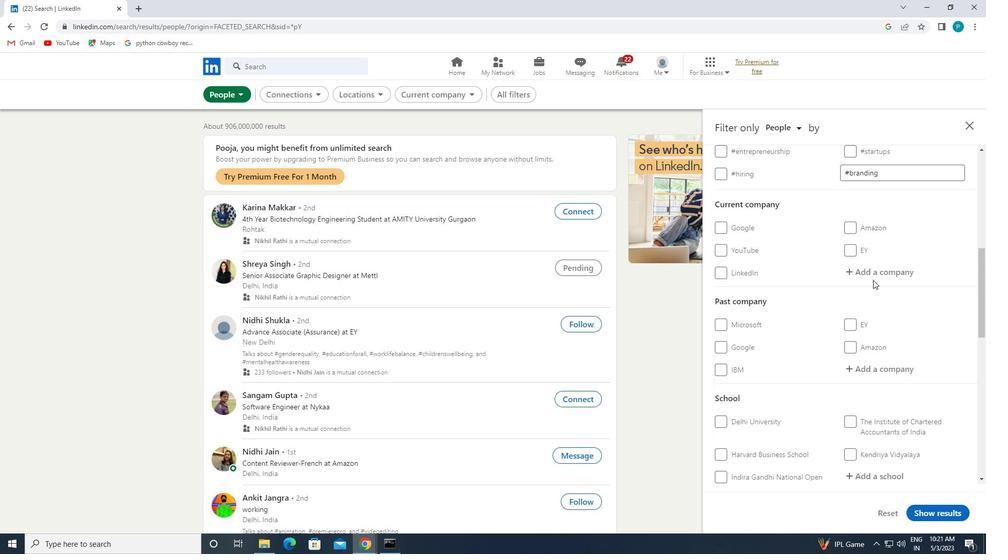 
Action: Mouse moved to (871, 276)
Screenshot: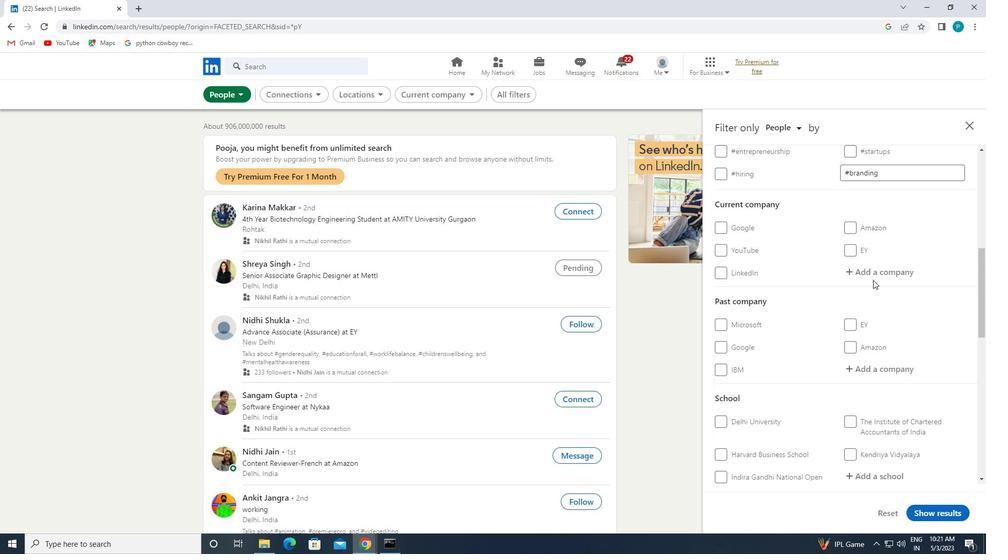 
Action: Mouse pressed left at (871, 276)
Screenshot: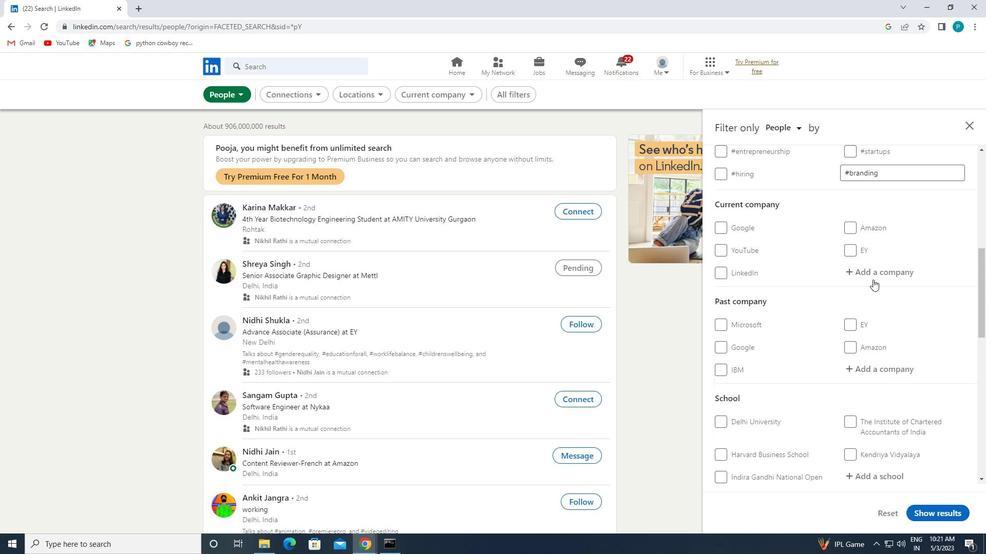 
Action: Mouse moved to (896, 293)
Screenshot: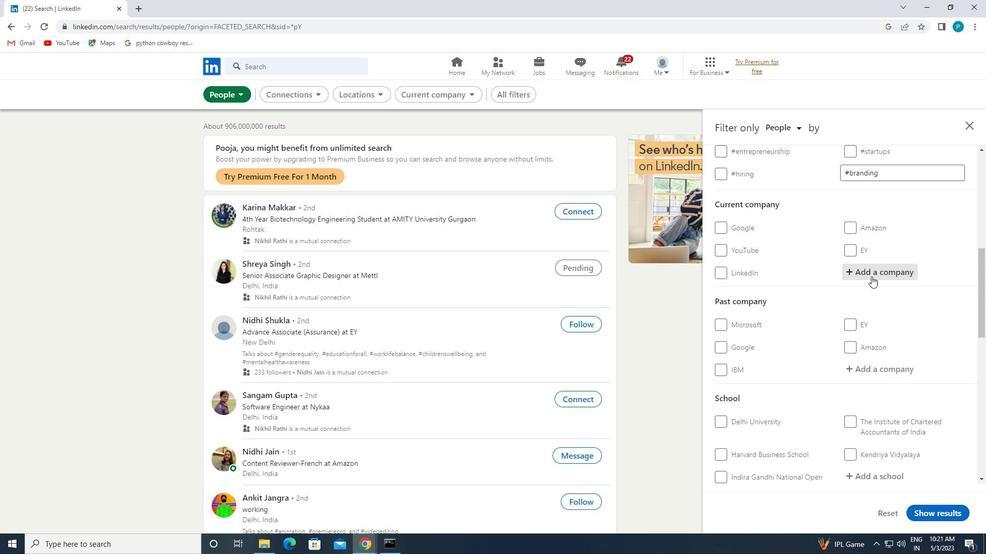 
Action: Key pressed <Key.caps_lock>ICI
Screenshot: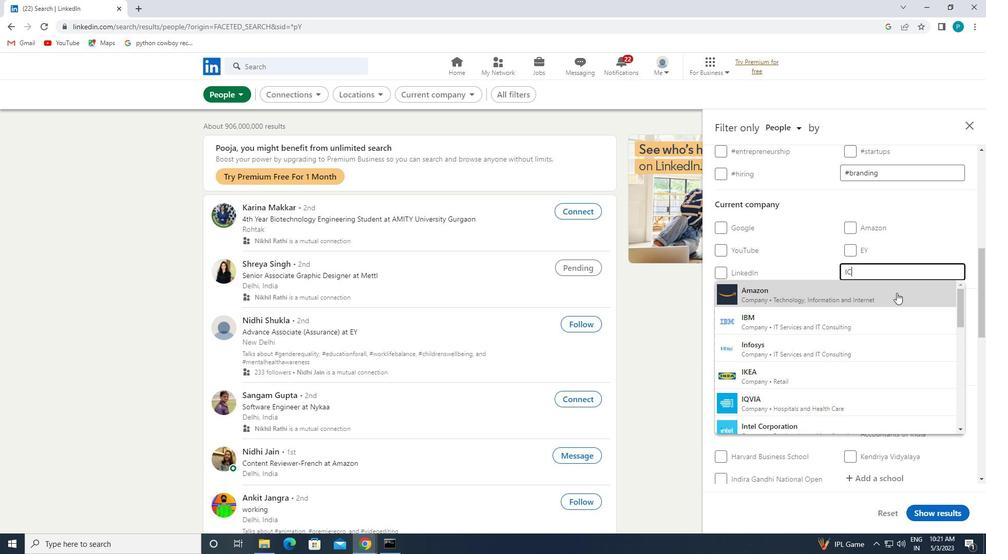 
Action: Mouse moved to (890, 289)
Screenshot: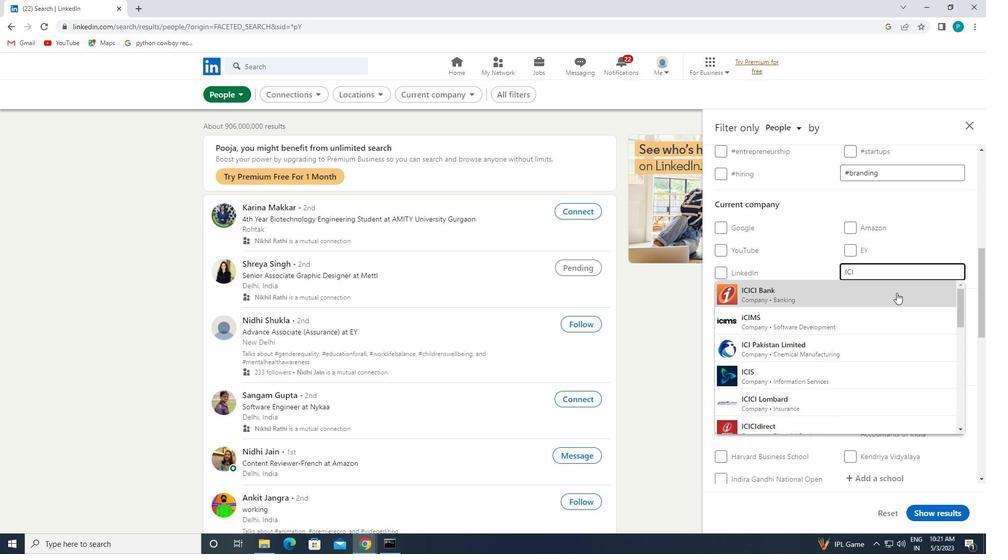 
Action: Mouse pressed left at (890, 289)
Screenshot: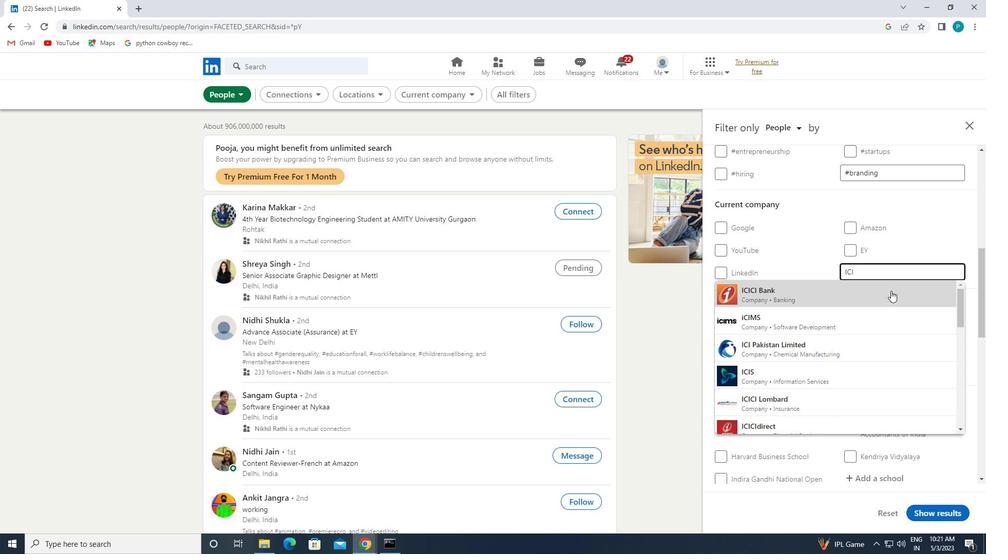 
Action: Mouse moved to (879, 292)
Screenshot: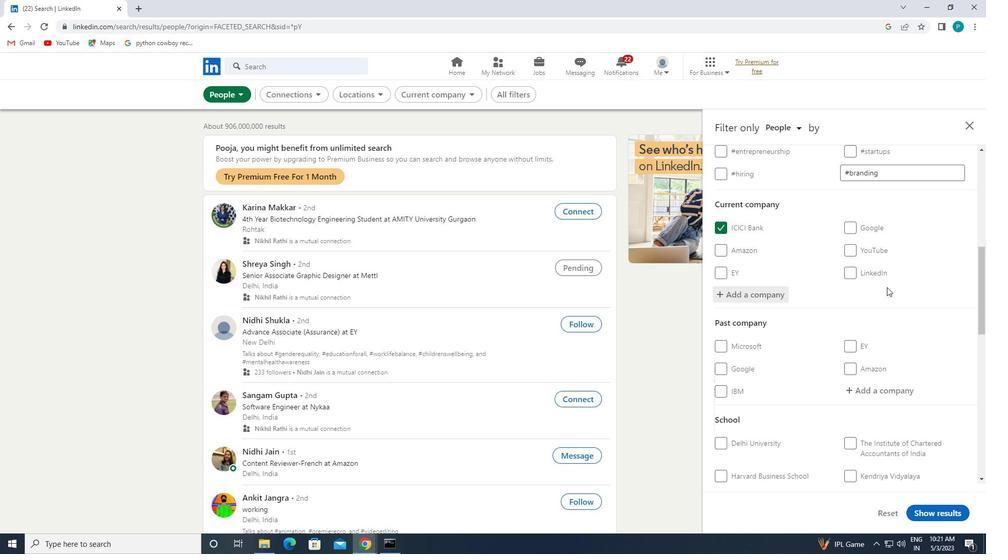 
Action: Mouse scrolled (879, 291) with delta (0, 0)
Screenshot: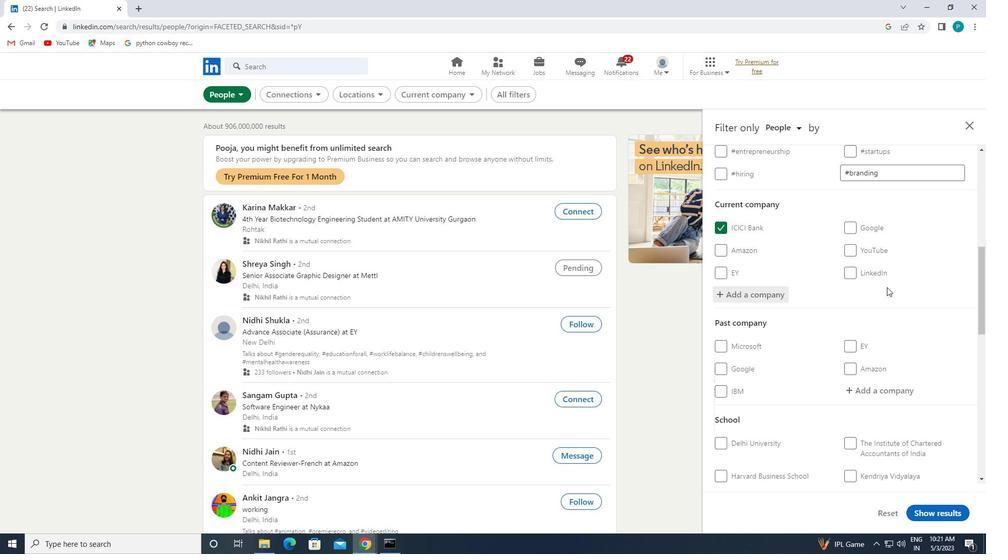 
Action: Mouse moved to (863, 303)
Screenshot: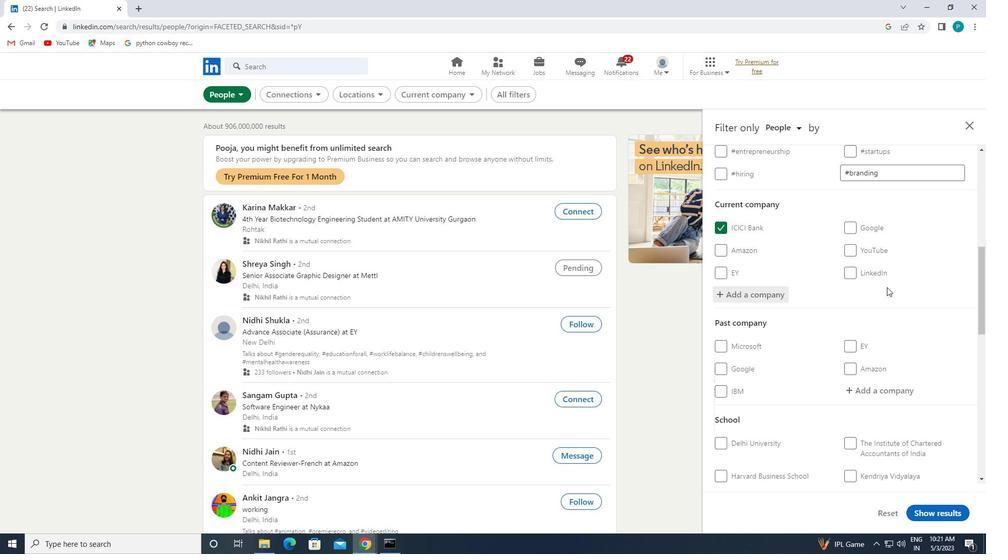 
Action: Mouse scrolled (863, 303) with delta (0, 0)
Screenshot: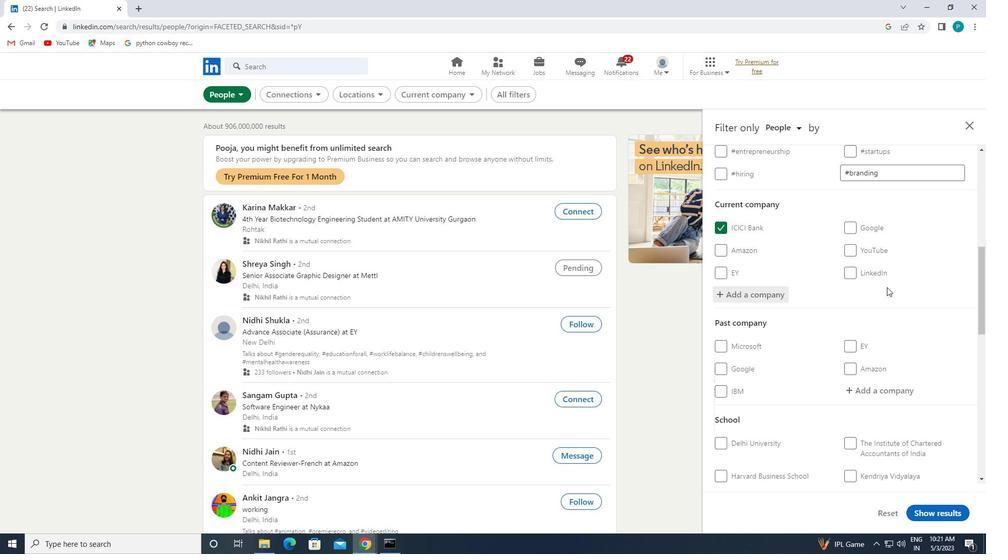
Action: Mouse moved to (859, 309)
Screenshot: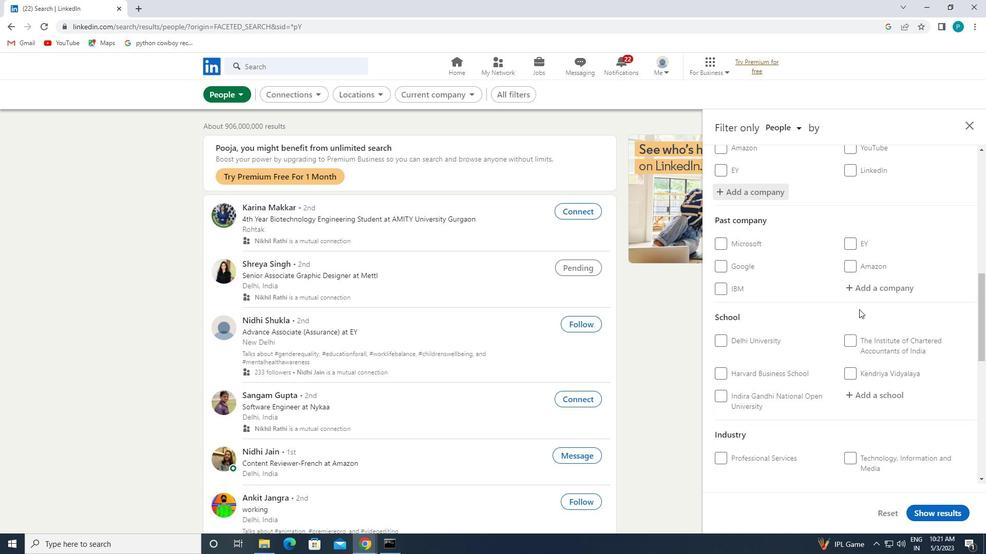 
Action: Mouse scrolled (859, 309) with delta (0, 0)
Screenshot: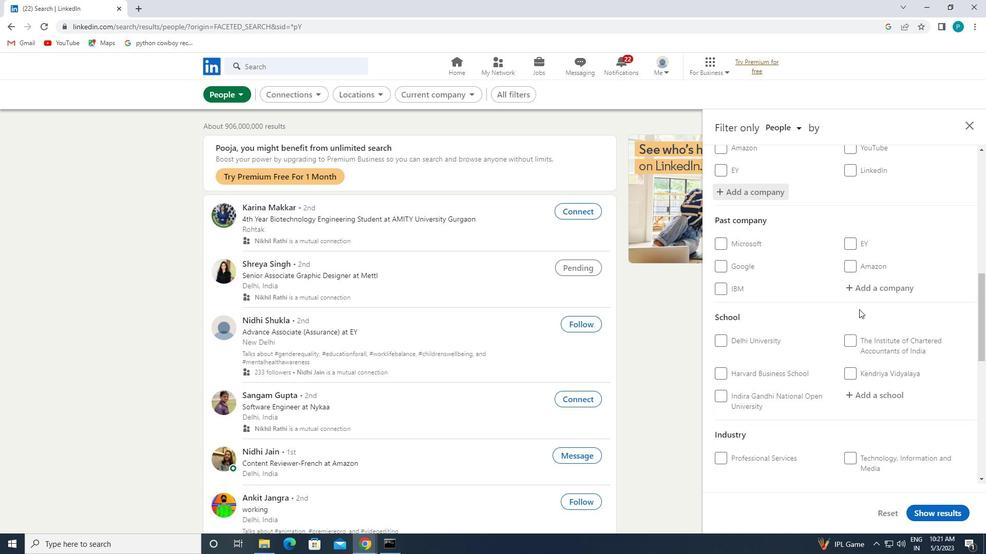 
Action: Mouse moved to (869, 347)
Screenshot: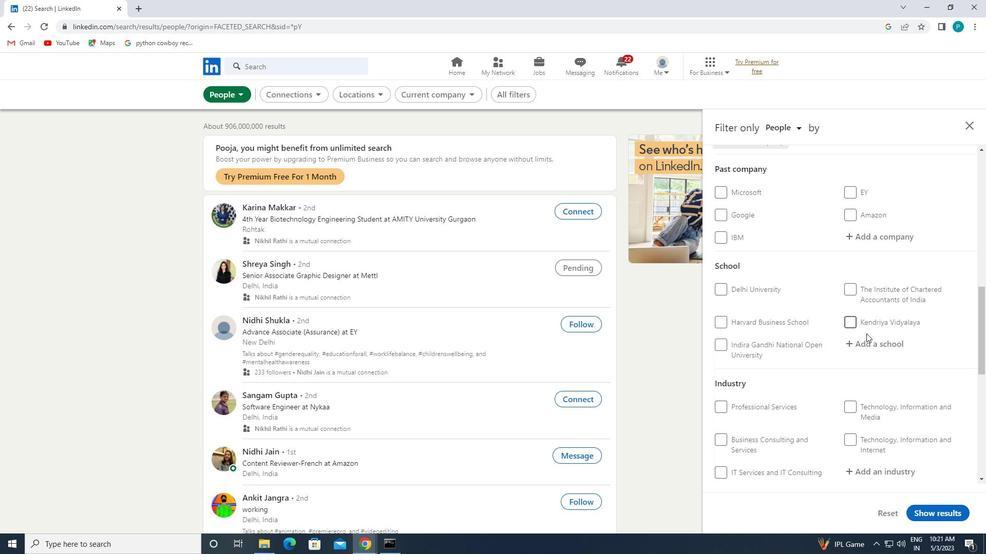 
Action: Mouse pressed left at (869, 347)
Screenshot: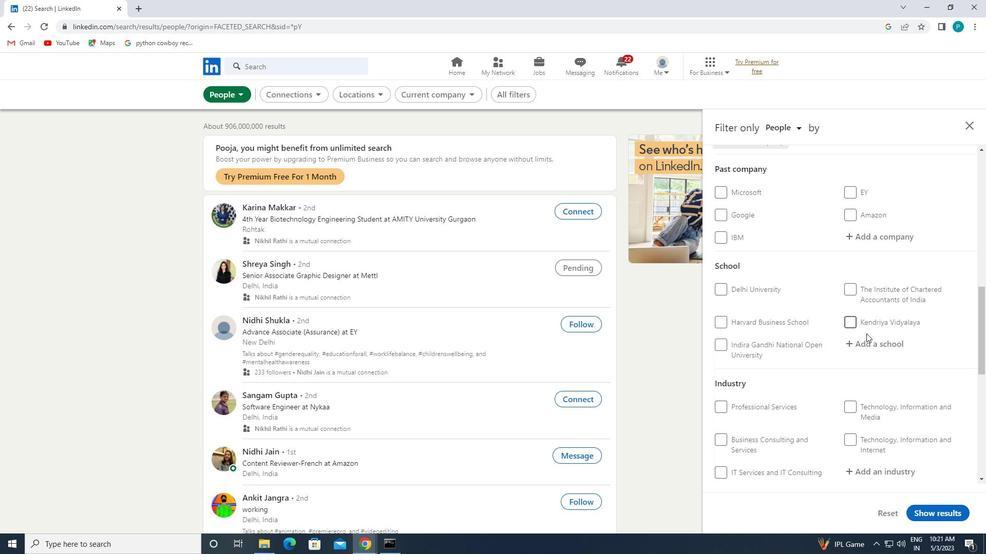 
Action: Mouse moved to (902, 370)
Screenshot: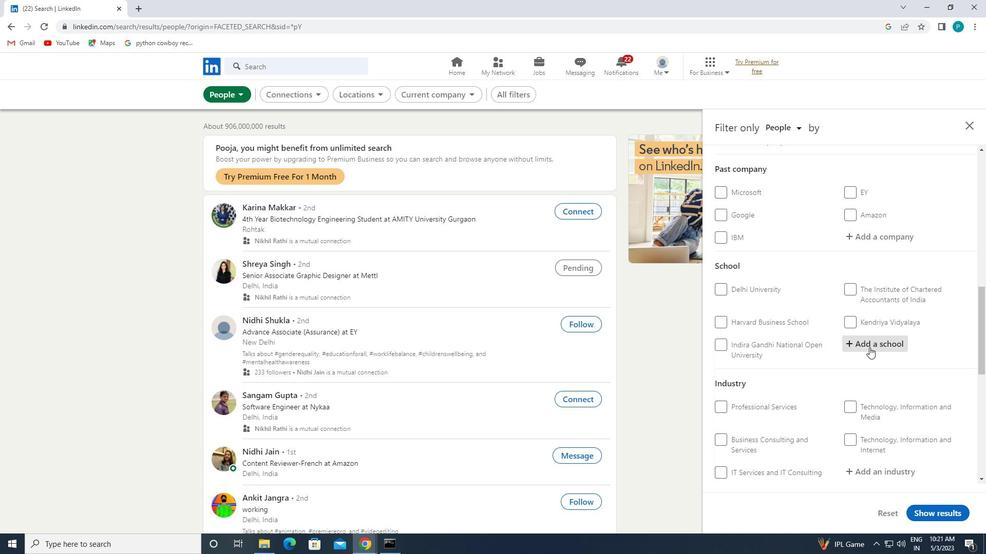 
Action: Key pressed N<Key.caps_lock>OIDA
Screenshot: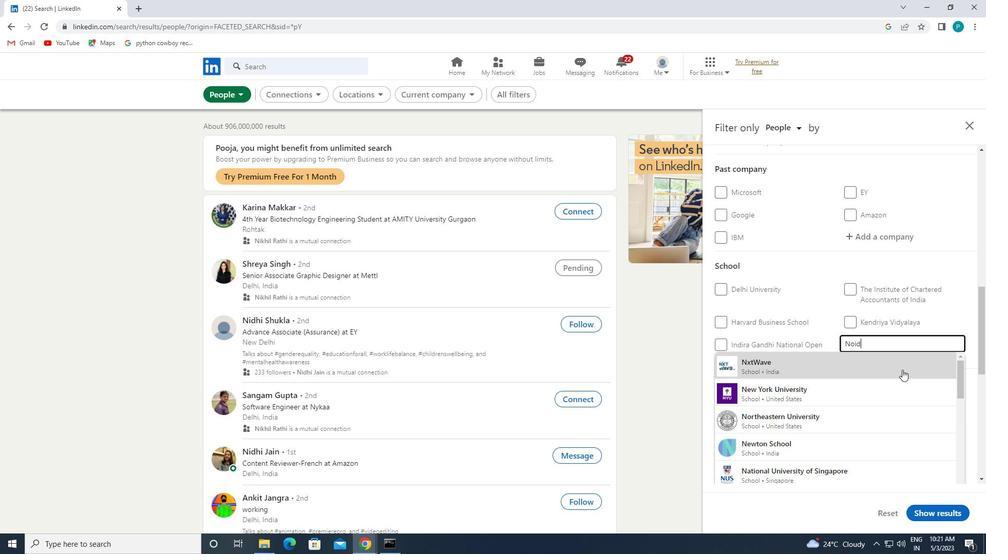 
Action: Mouse moved to (897, 386)
Screenshot: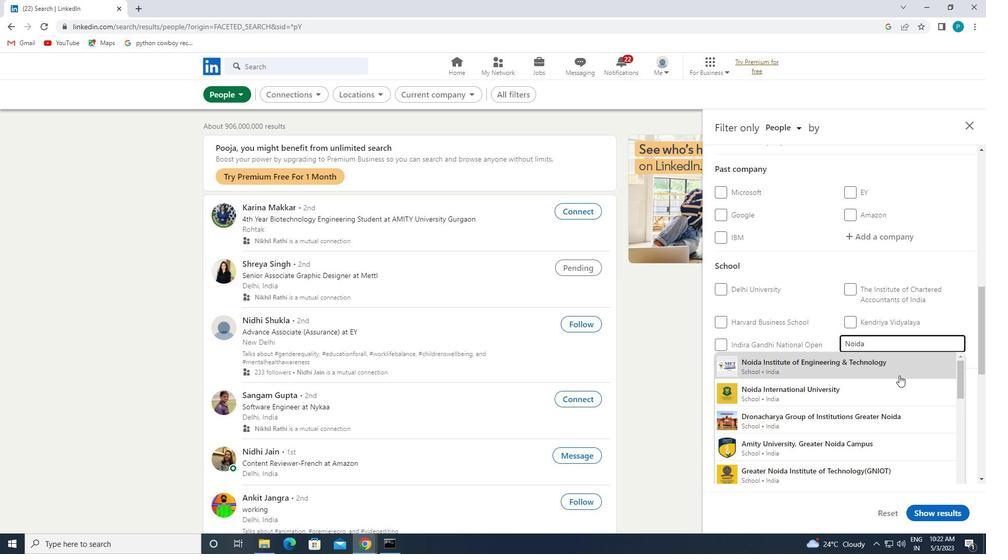 
Action: Mouse pressed left at (897, 386)
Screenshot: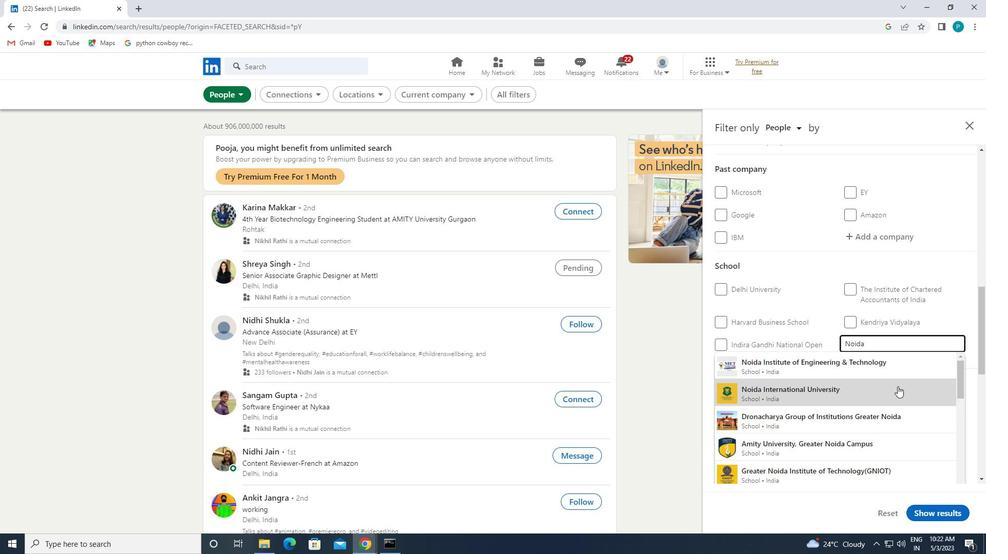 
Action: Mouse moved to (900, 397)
Screenshot: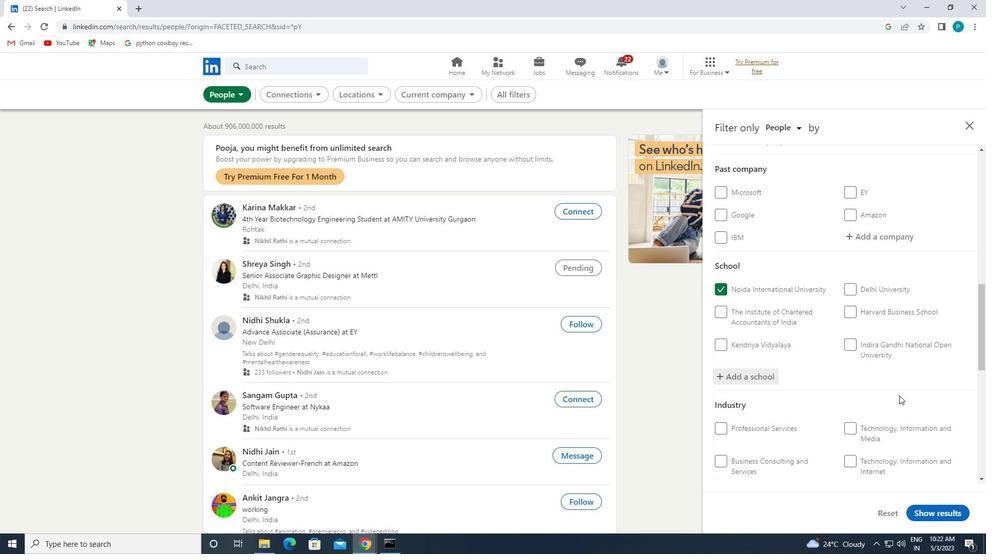 
Action: Mouse scrolled (900, 396) with delta (0, 0)
Screenshot: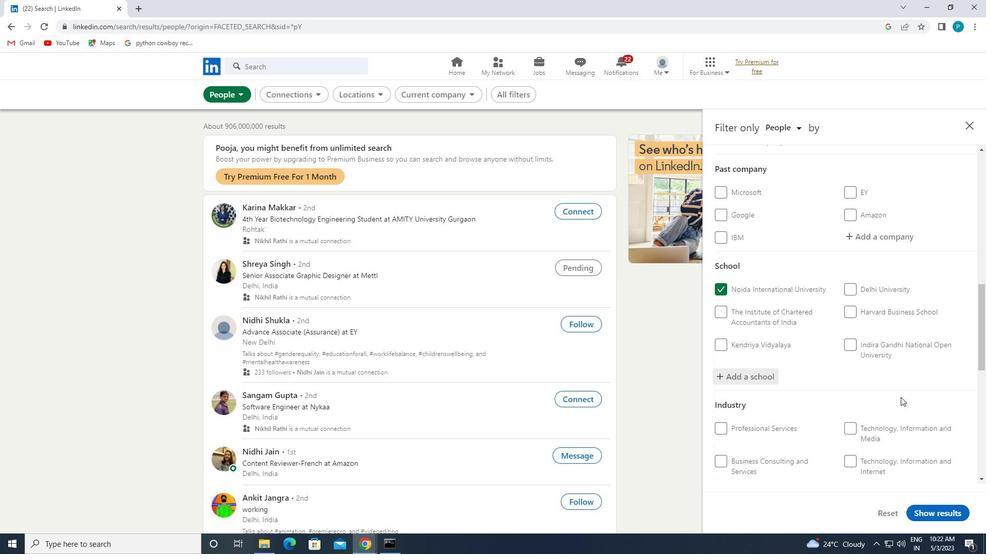 
Action: Mouse moved to (898, 395)
Screenshot: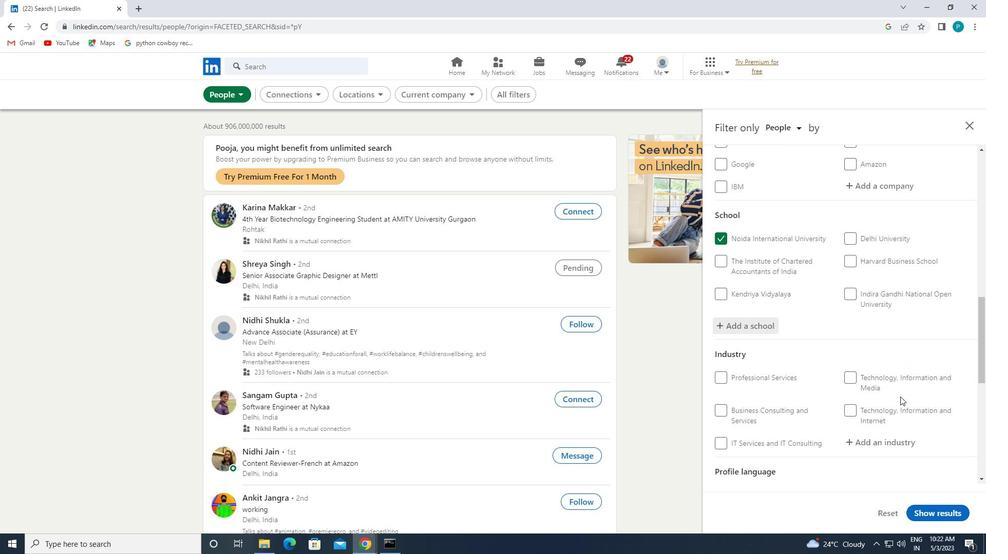 
Action: Mouse scrolled (898, 394) with delta (0, 0)
Screenshot: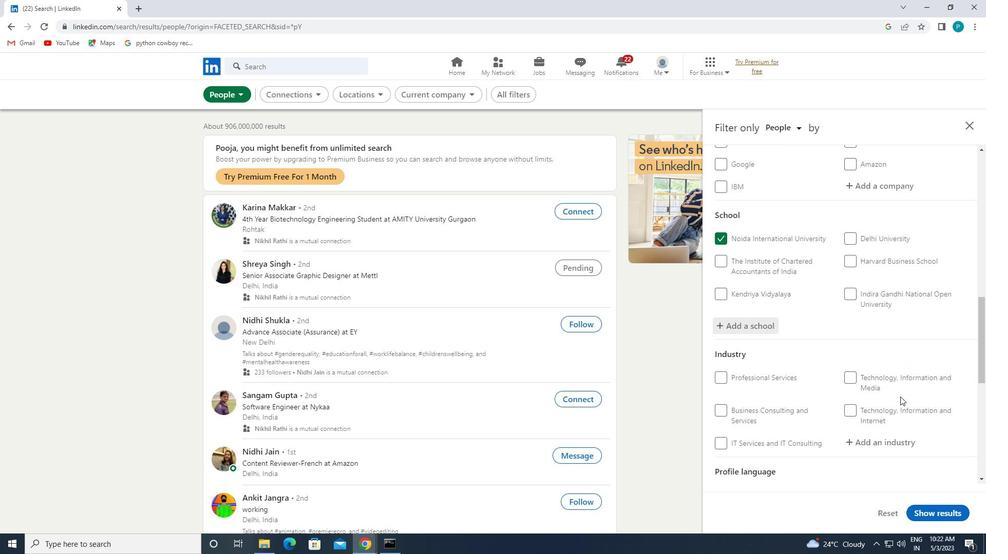 
Action: Mouse scrolled (898, 394) with delta (0, 0)
Screenshot: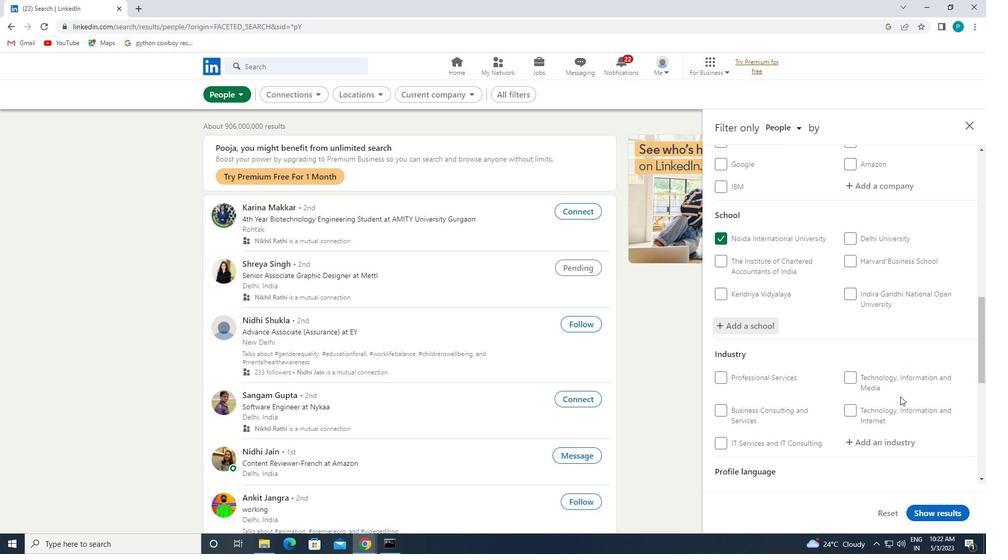 
Action: Mouse moved to (889, 343)
Screenshot: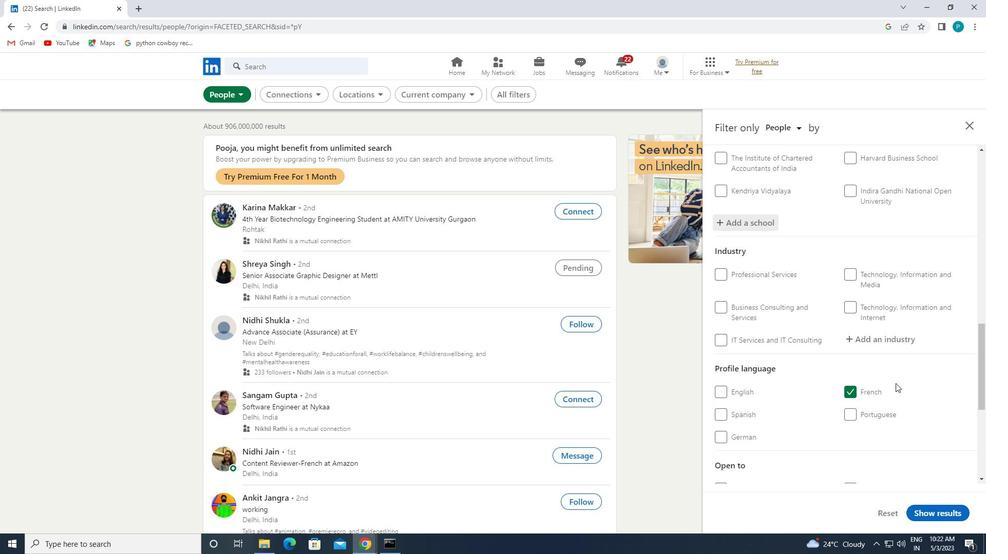 
Action: Mouse pressed left at (889, 343)
Screenshot: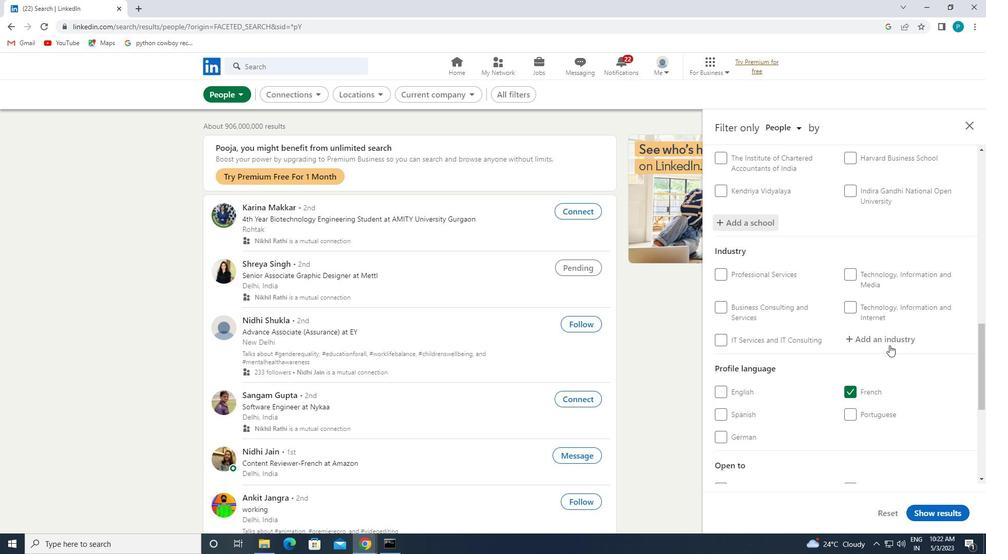 
Action: Mouse moved to (889, 351)
Screenshot: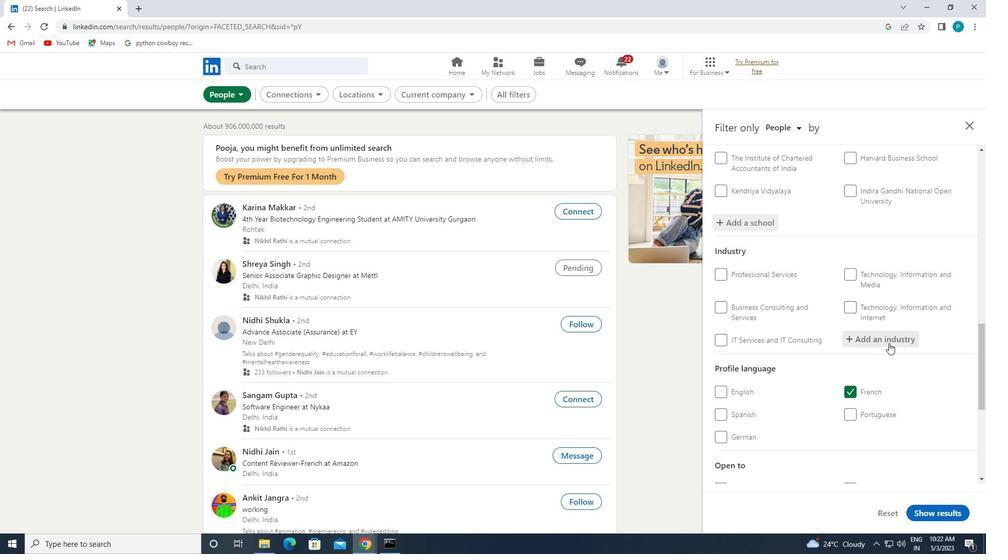 
Action: Key pressed <Key.caps_lock>E<Key.caps_lock>XECUTIVE
Screenshot: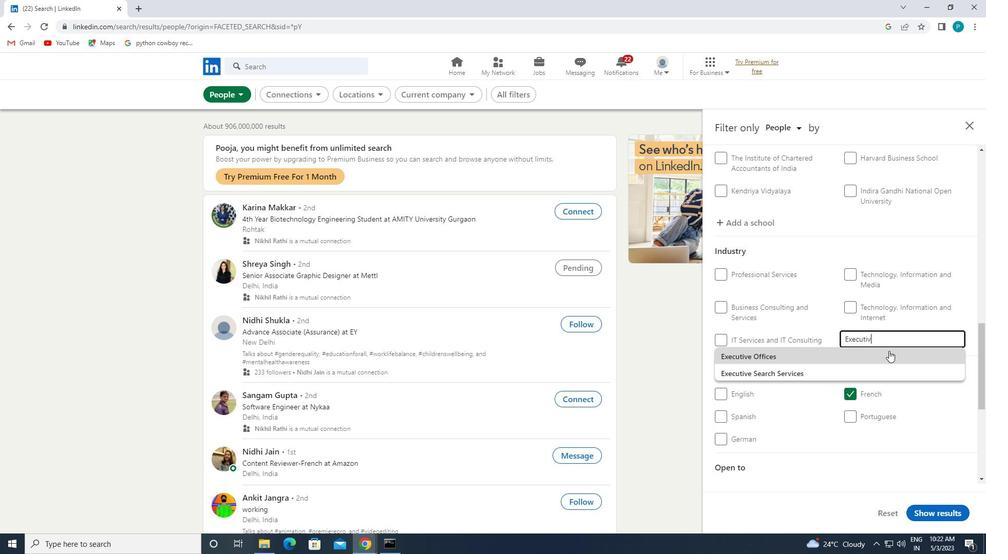 
Action: Mouse moved to (881, 366)
Screenshot: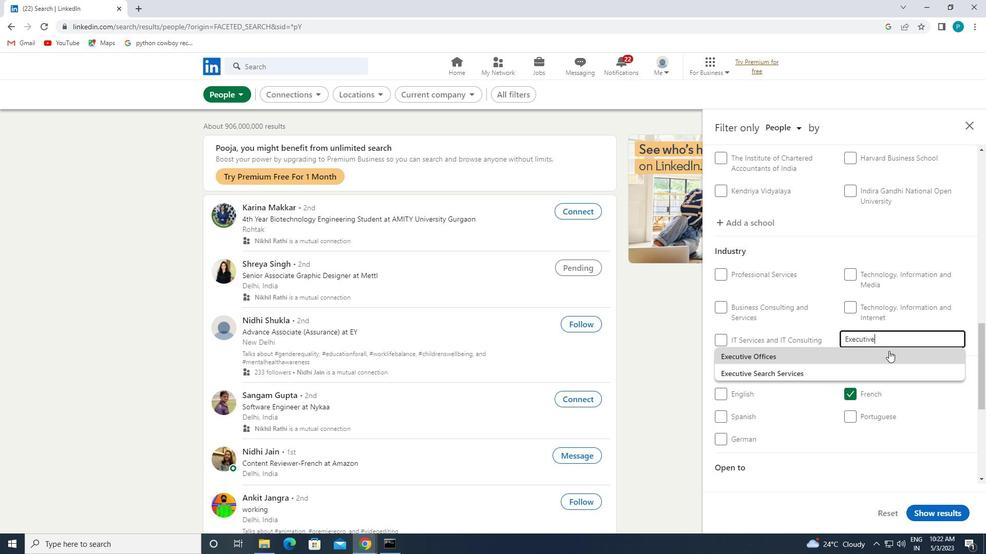 
Action: Mouse pressed left at (881, 366)
Screenshot: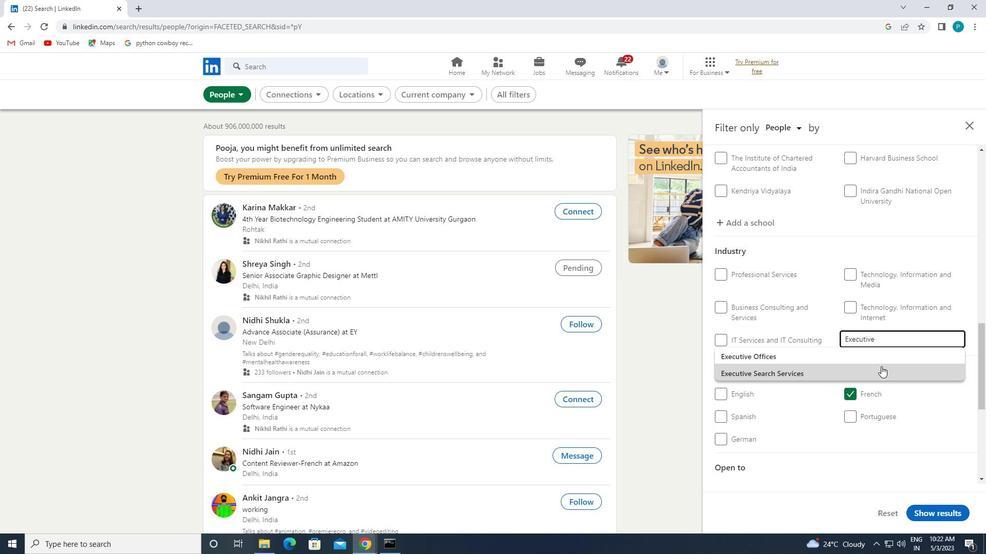 
Action: Mouse scrolled (881, 366) with delta (0, 0)
Screenshot: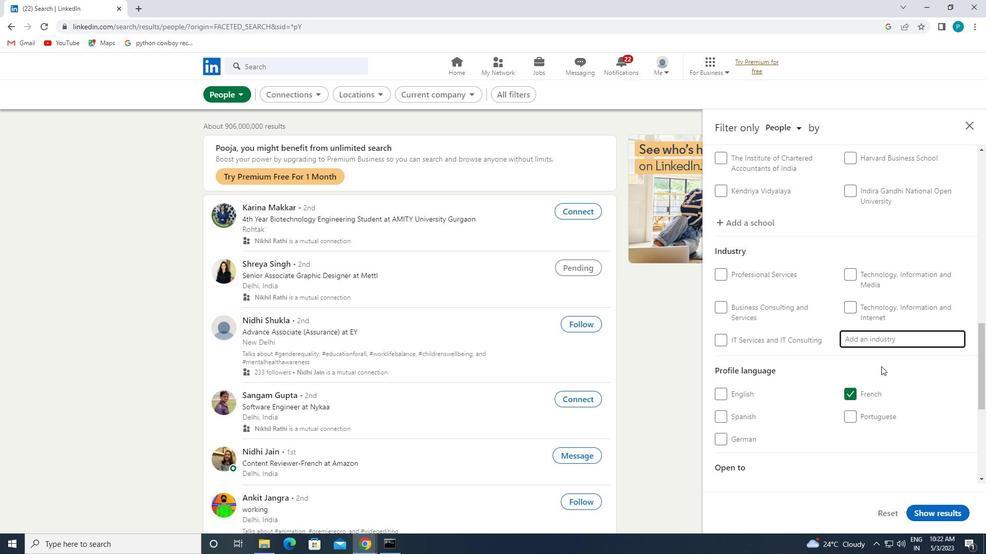 
Action: Mouse scrolled (881, 366) with delta (0, 0)
Screenshot: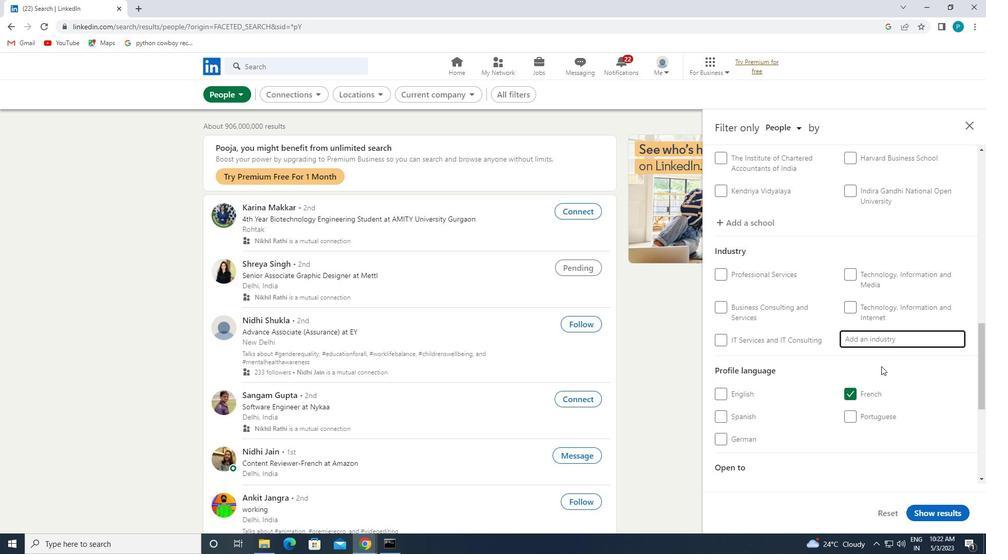 
Action: Mouse scrolled (881, 366) with delta (0, 0)
Screenshot: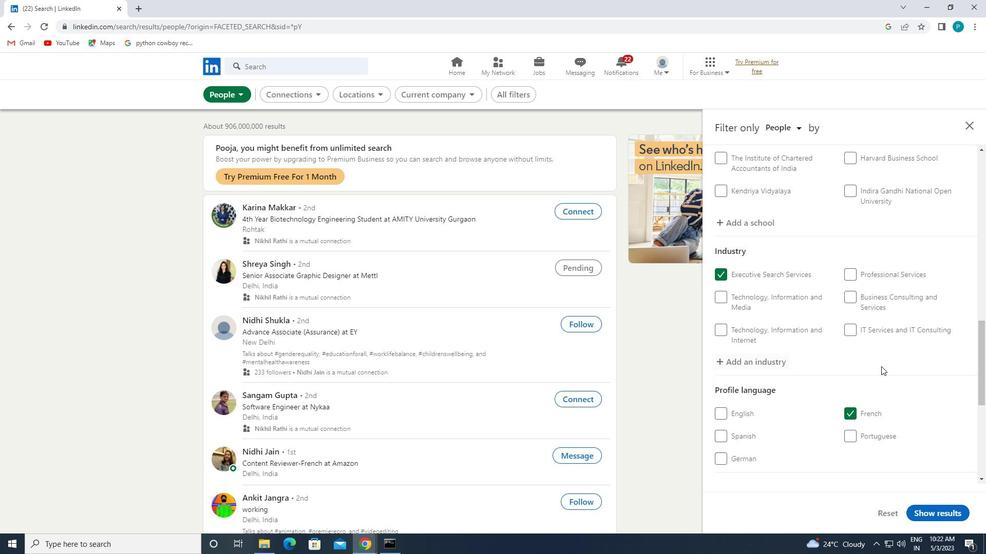 
Action: Mouse scrolled (881, 366) with delta (0, 0)
Screenshot: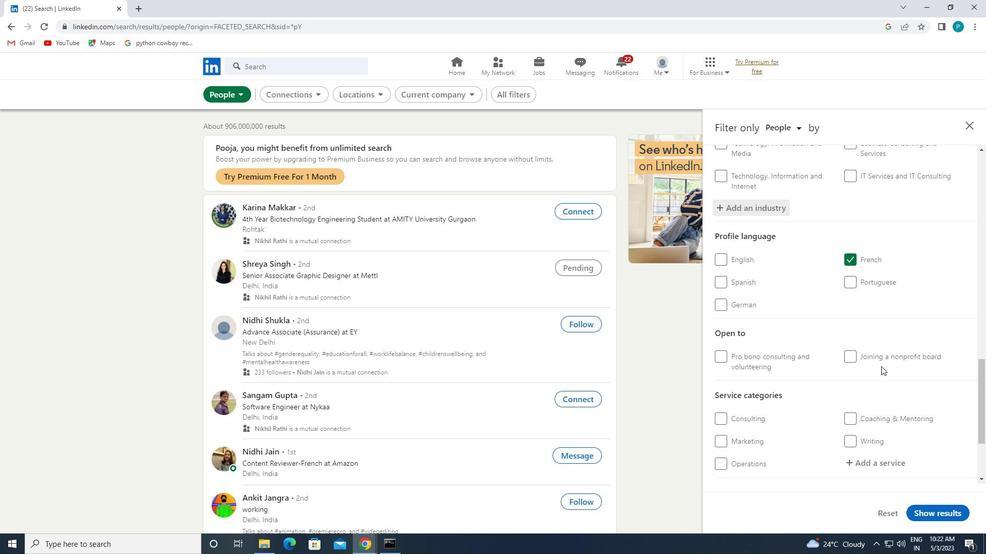 
Action: Mouse scrolled (881, 366) with delta (0, 0)
Screenshot: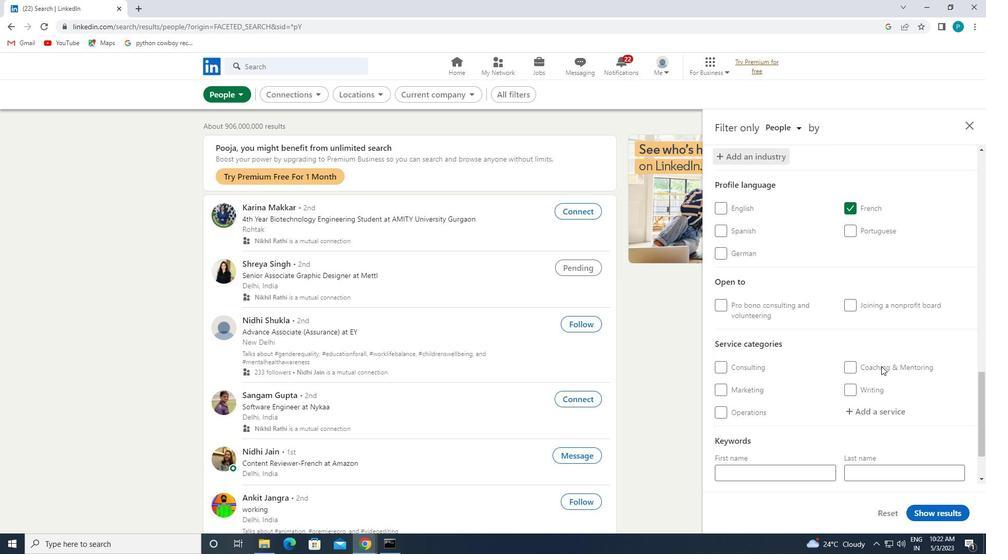 
Action: Mouse moved to (852, 365)
Screenshot: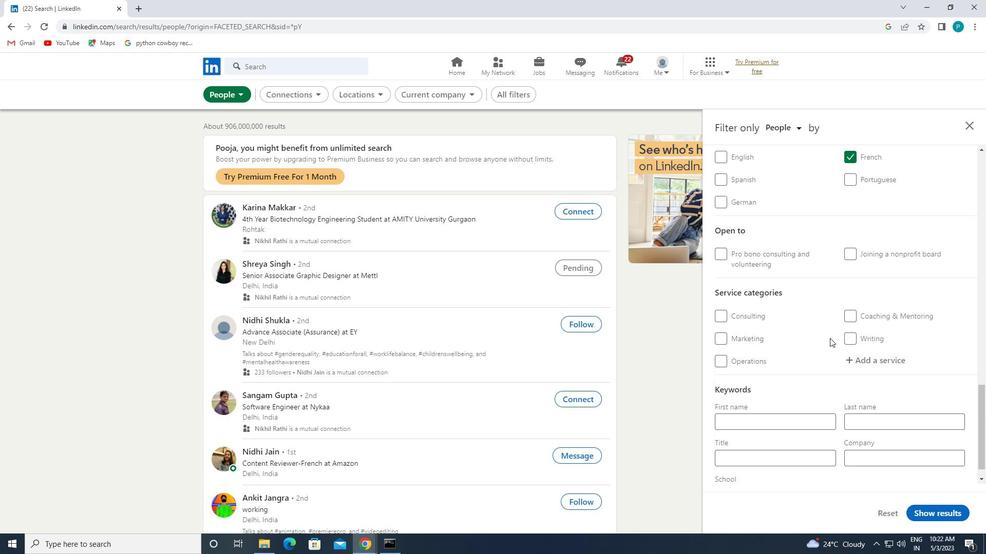 
Action: Mouse pressed left at (852, 365)
Screenshot: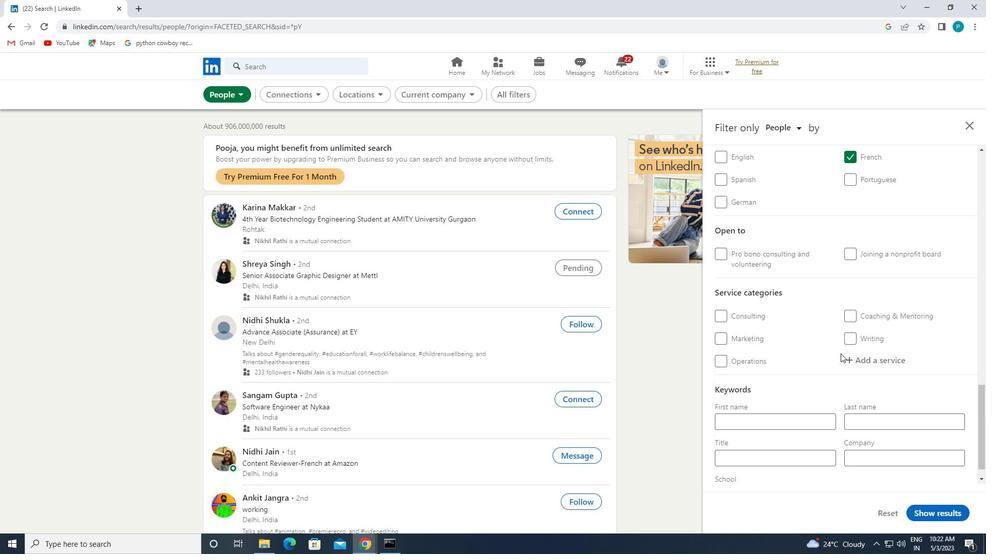 
Action: Mouse moved to (857, 368)
Screenshot: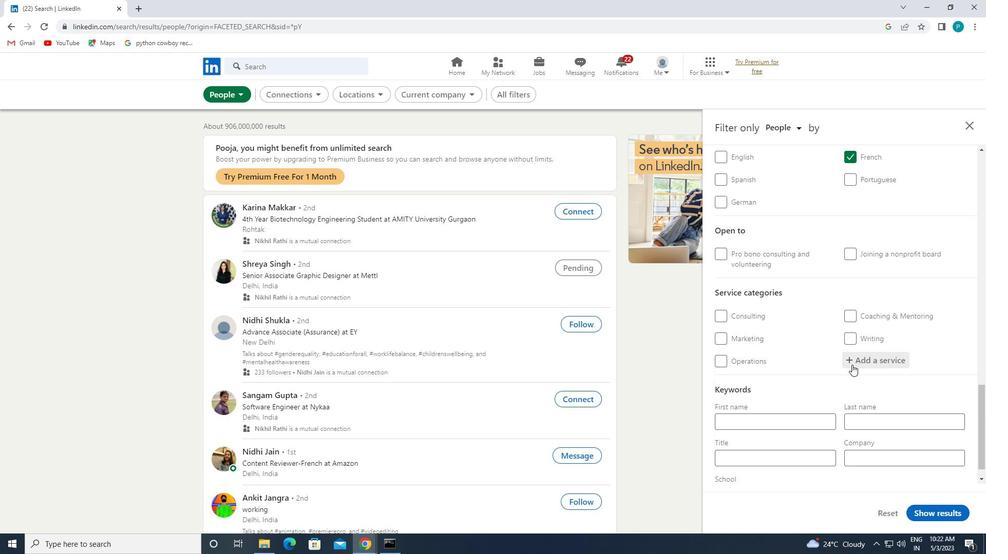 
Action: Key pressed <Key.caps_lock>HR
Screenshot: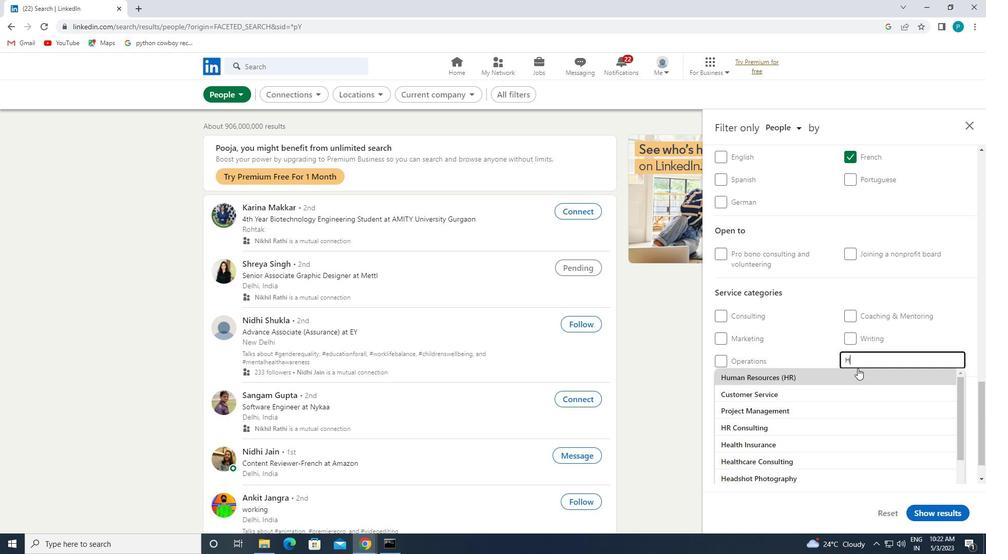 
Action: Mouse moved to (839, 392)
Screenshot: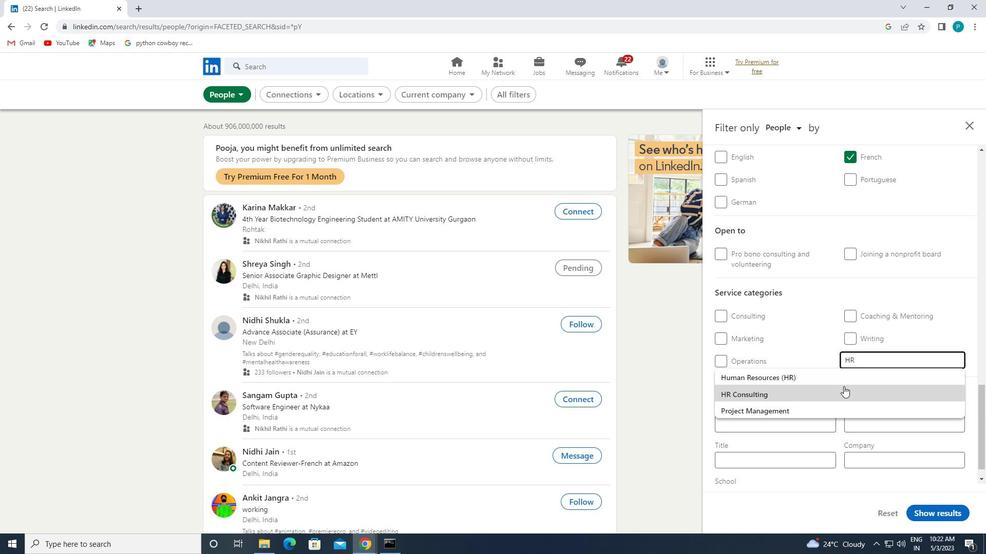 
Action: Mouse pressed left at (839, 392)
Screenshot: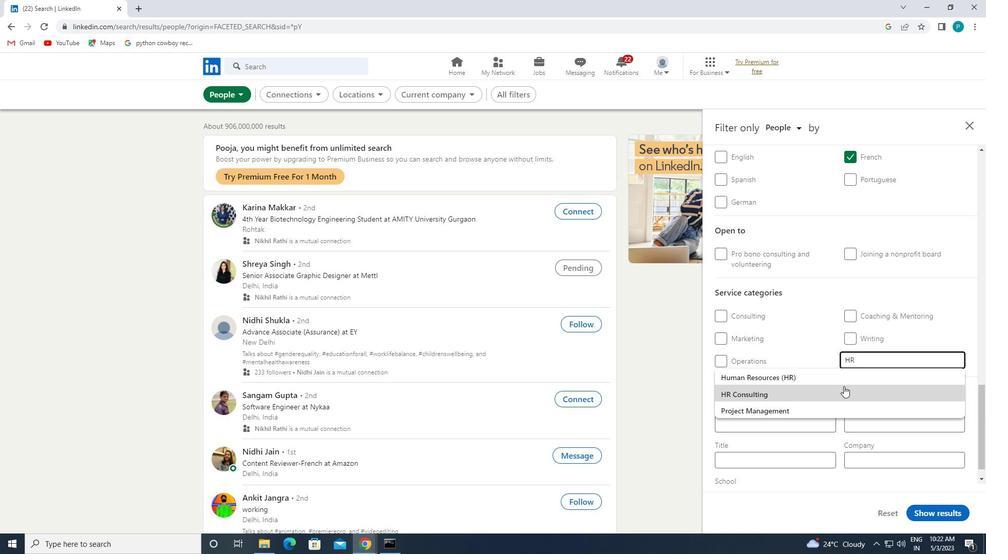 
Action: Mouse scrolled (839, 391) with delta (0, 0)
Screenshot: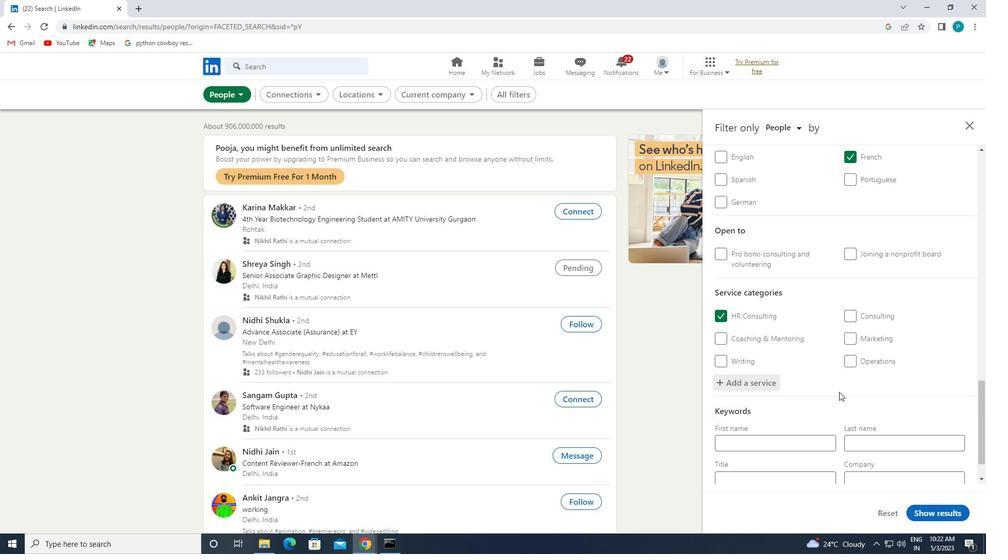
Action: Mouse scrolled (839, 391) with delta (0, 0)
Screenshot: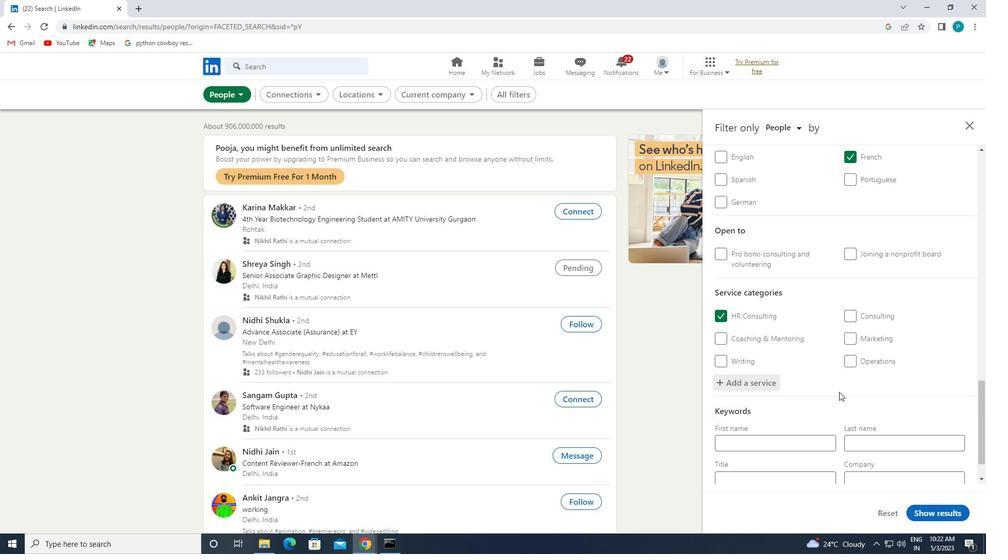 
Action: Mouse moved to (795, 428)
Screenshot: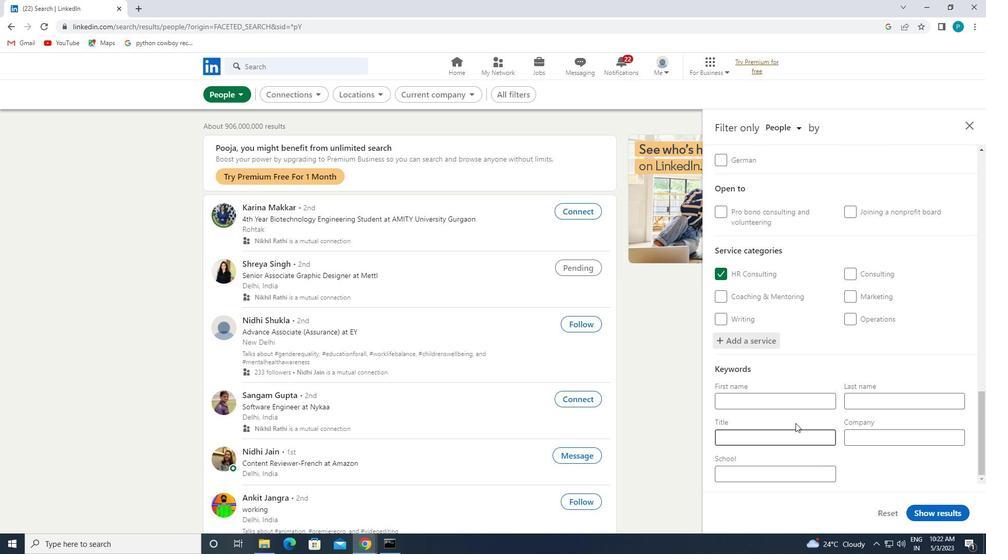 
Action: Mouse pressed left at (795, 428)
Screenshot: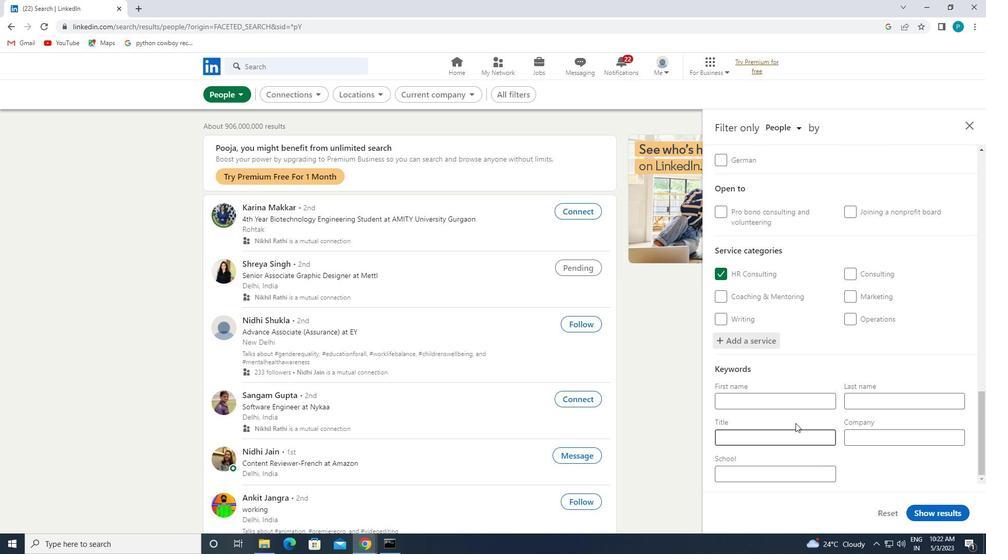 
Action: Mouse moved to (806, 439)
Screenshot: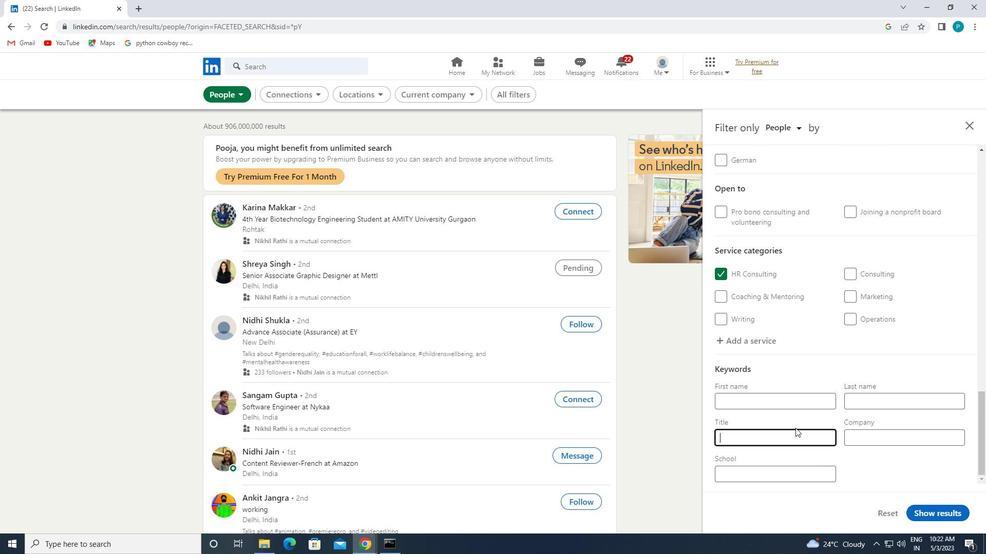 
Action: Key pressed <Key.caps_lock>A<Key.caps_lock>CCONS<Key.backspace><Key.backspace><Key.backspace><Key.backspace><Key.backspace><Key.backspace><Key.backspace><Key.backspace><Key.backspace><Key.backspace>A<Key.caps_lock>CCOUNTS<Key.space>
Screenshot: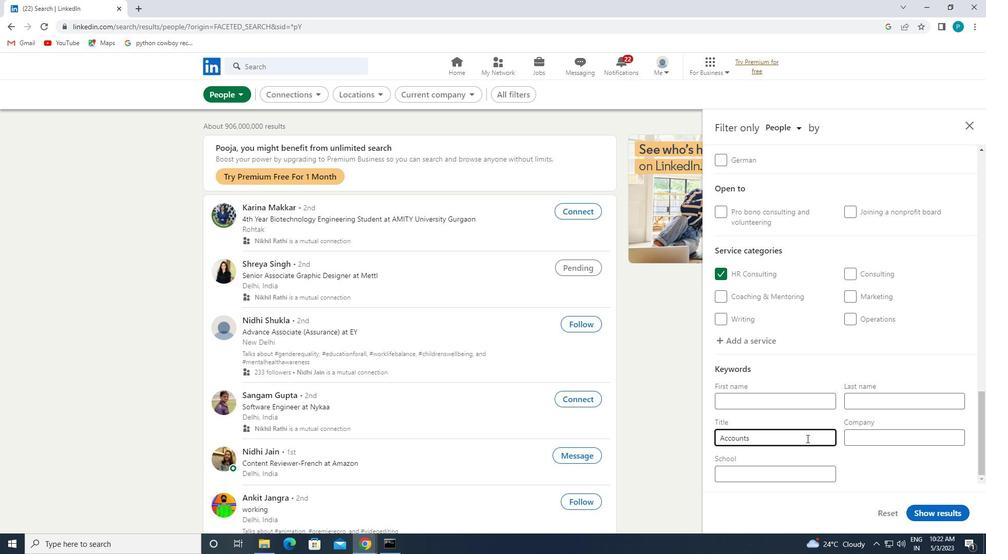 
Action: Mouse moved to (684, 354)
Screenshot: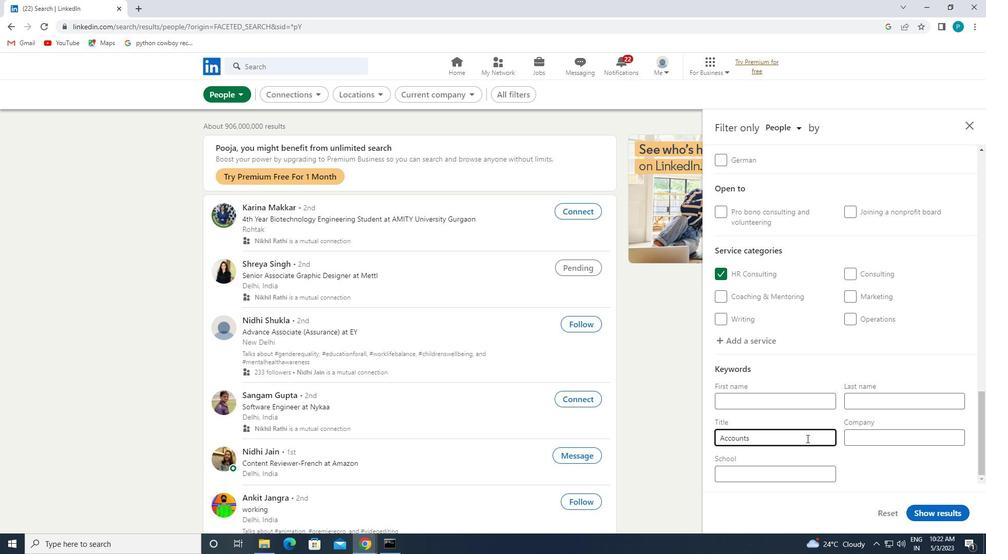 
Action: Key pressed <Key.caps_lock>P<Key.caps_lock>Y<Key.backspace>AYABLE/<Key.space><Key.caps_lock>R<Key.caps_lock>ECEIVABLE<Key.space><Key.caps_lock>C<Key.caps_lock>LERK
Screenshot: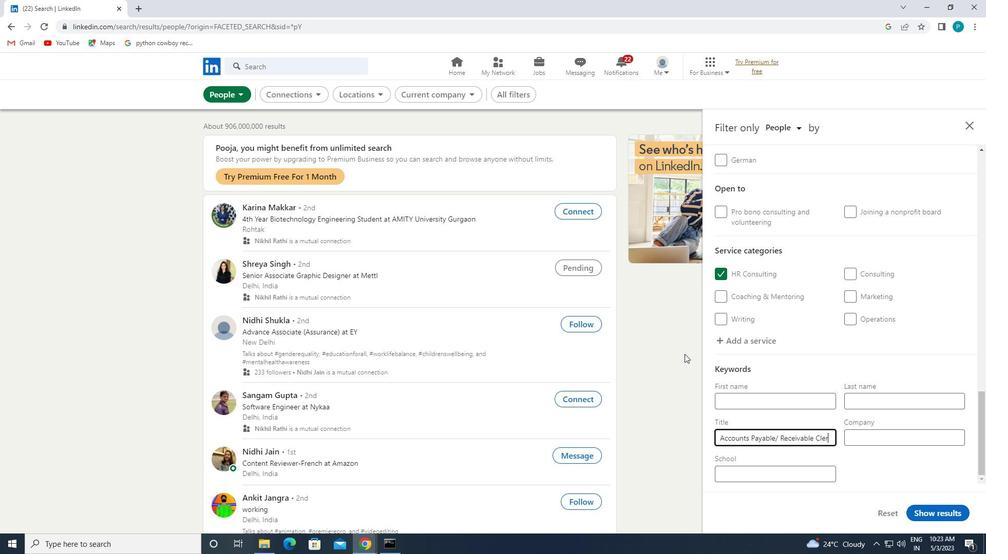 
Action: Mouse moved to (942, 513)
Screenshot: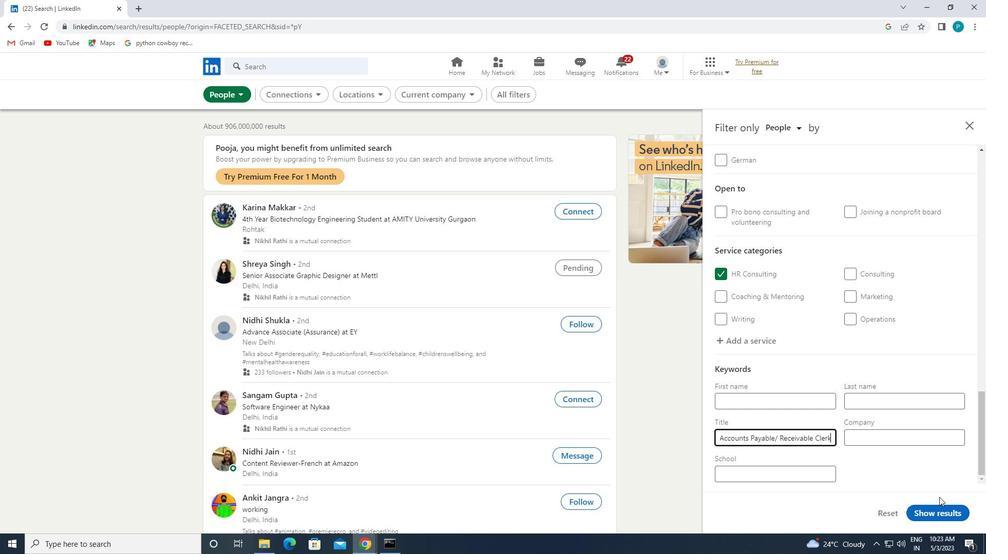
Action: Mouse pressed left at (942, 513)
Screenshot: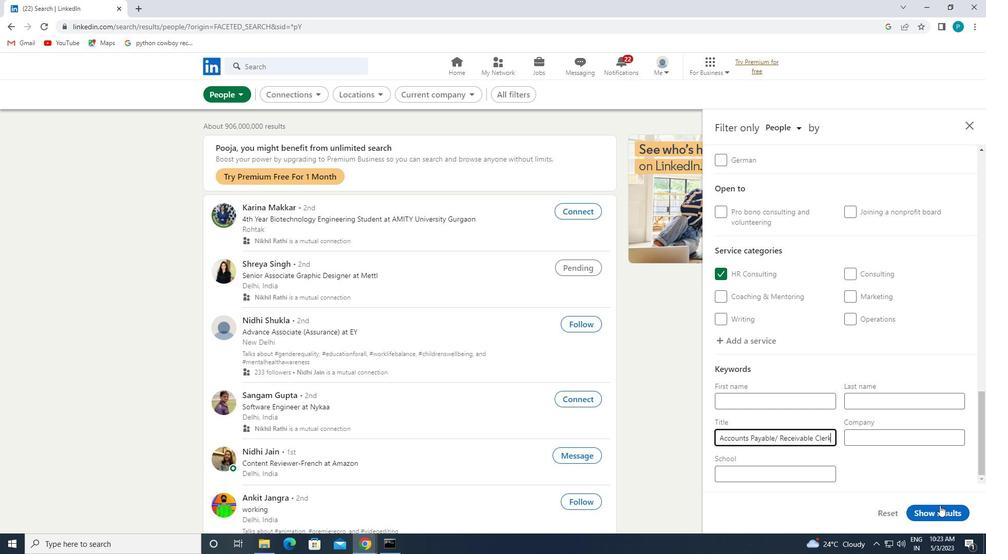 
